 Task: Look for space in Encheng, China from 6th September, 2023 to 10th September, 2023 for 1 adult in price range Rs.10000 to Rs.15000. Place can be private room with 1  bedroom having 1 bed and 1 bathroom. Property type can be house, flat, guest house, hotel. Booking option can be shelf check-in. Required host language is Chinese (Simplified).
Action: Mouse moved to (367, 118)
Screenshot: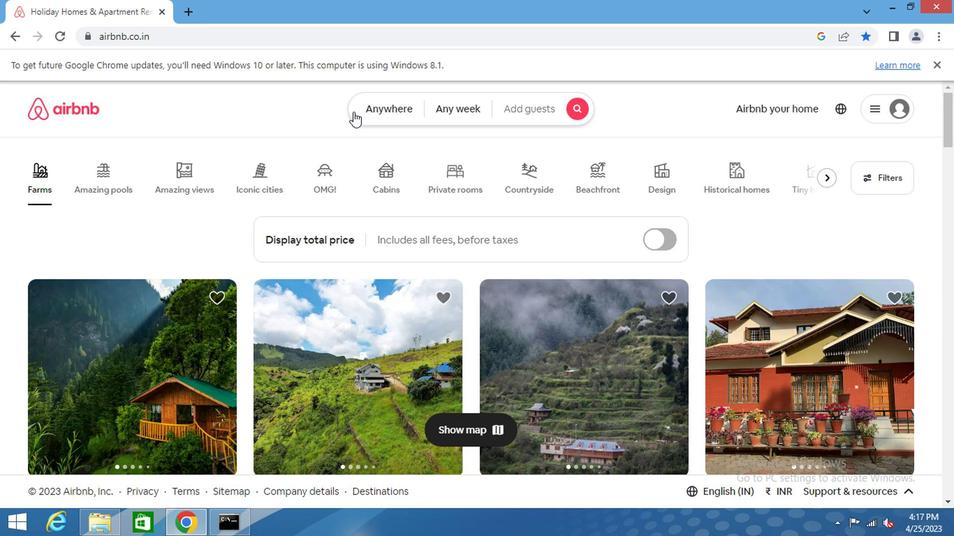 
Action: Mouse pressed left at (367, 118)
Screenshot: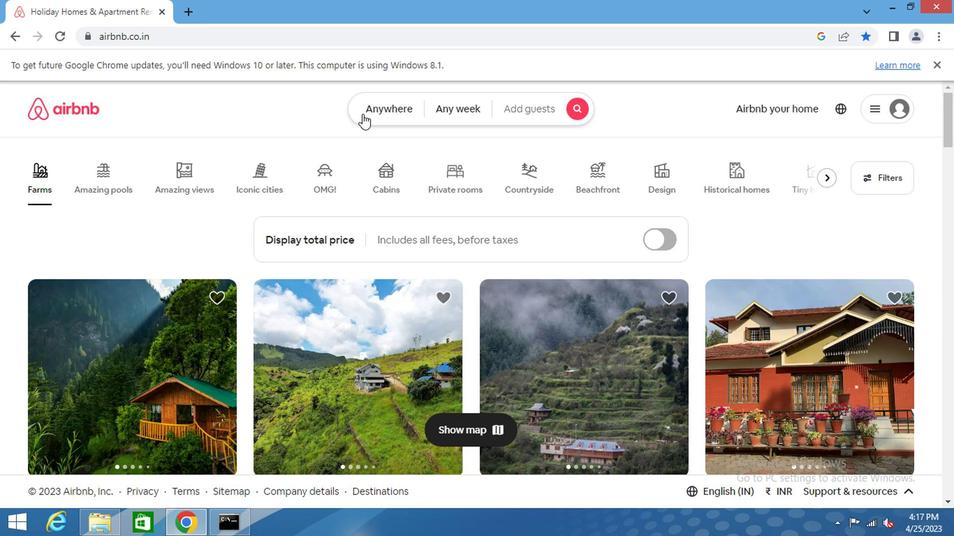 
Action: Mouse moved to (304, 165)
Screenshot: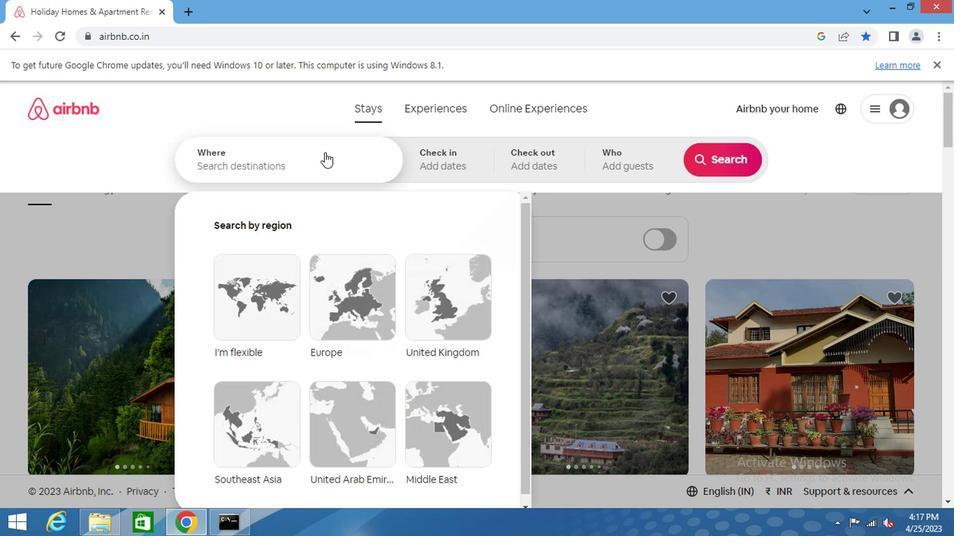 
Action: Mouse pressed left at (304, 165)
Screenshot: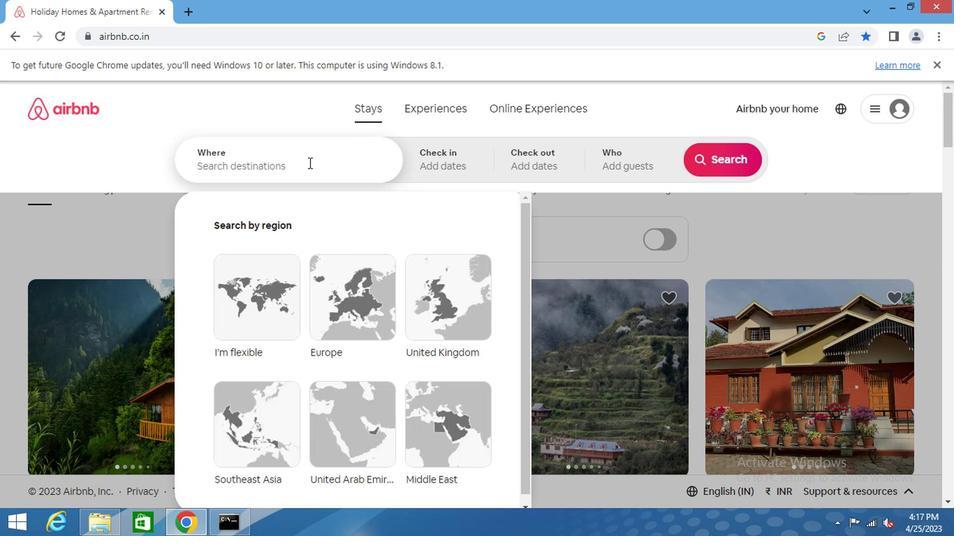 
Action: Key pressed encheng<Key.space>china<Key.space><Key.enter>
Screenshot: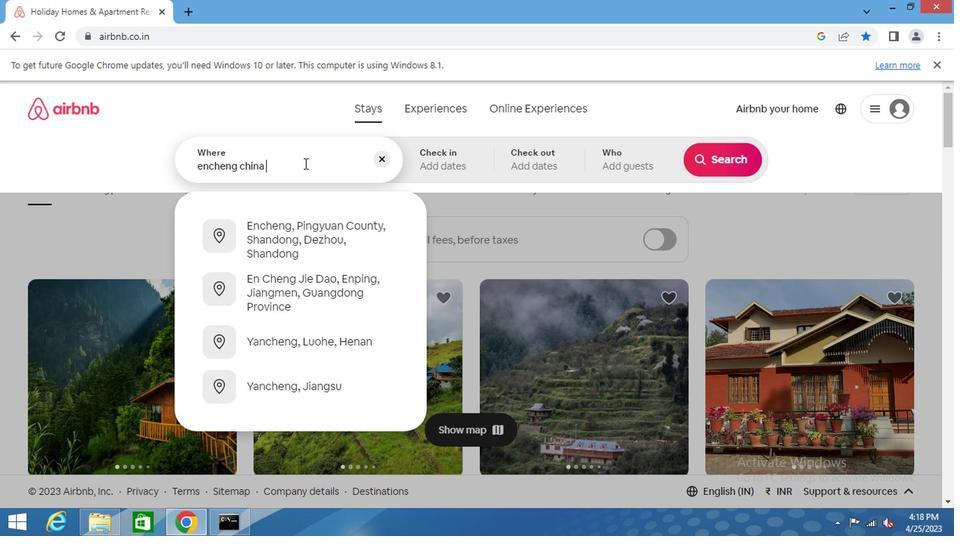 
Action: Mouse moved to (712, 273)
Screenshot: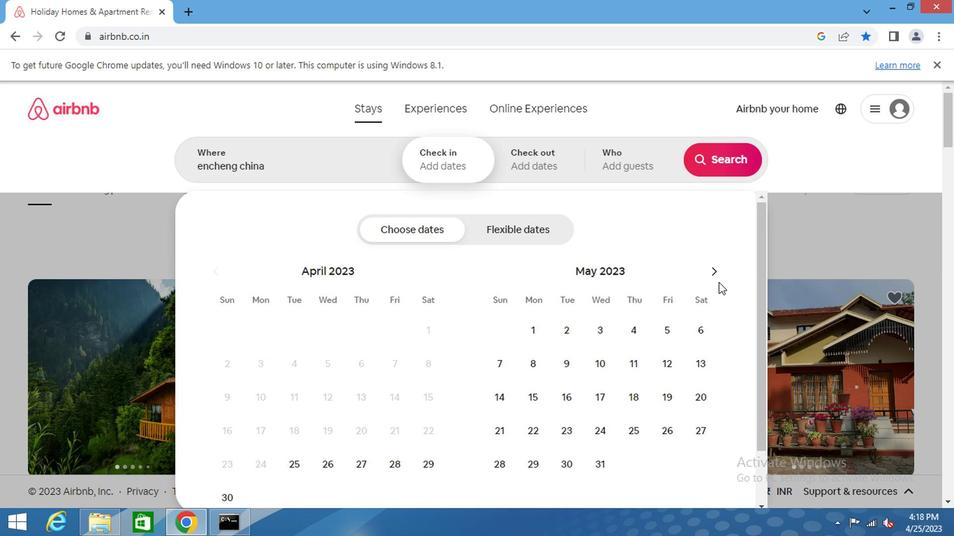 
Action: Mouse pressed left at (712, 273)
Screenshot: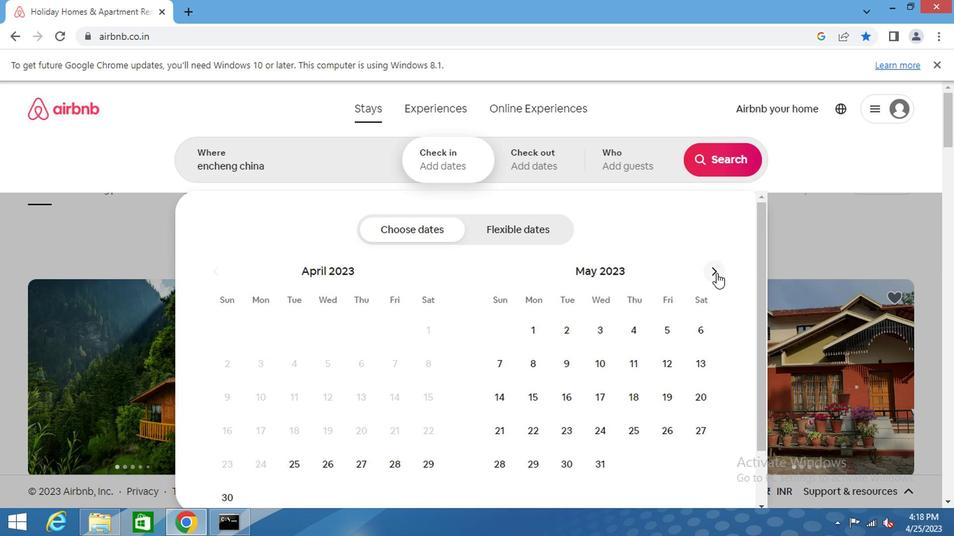 
Action: Mouse pressed left at (712, 273)
Screenshot: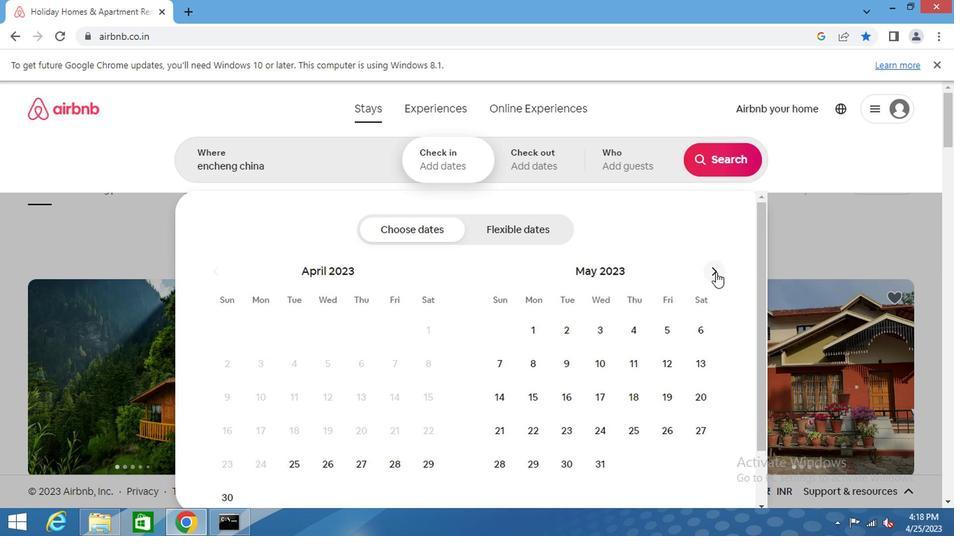 
Action: Mouse pressed left at (712, 273)
Screenshot: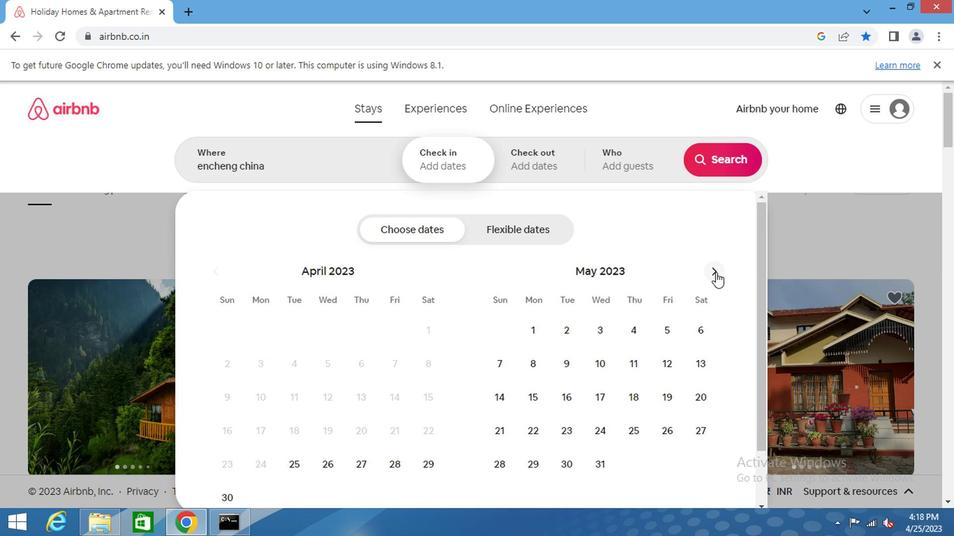 
Action: Mouse pressed left at (712, 273)
Screenshot: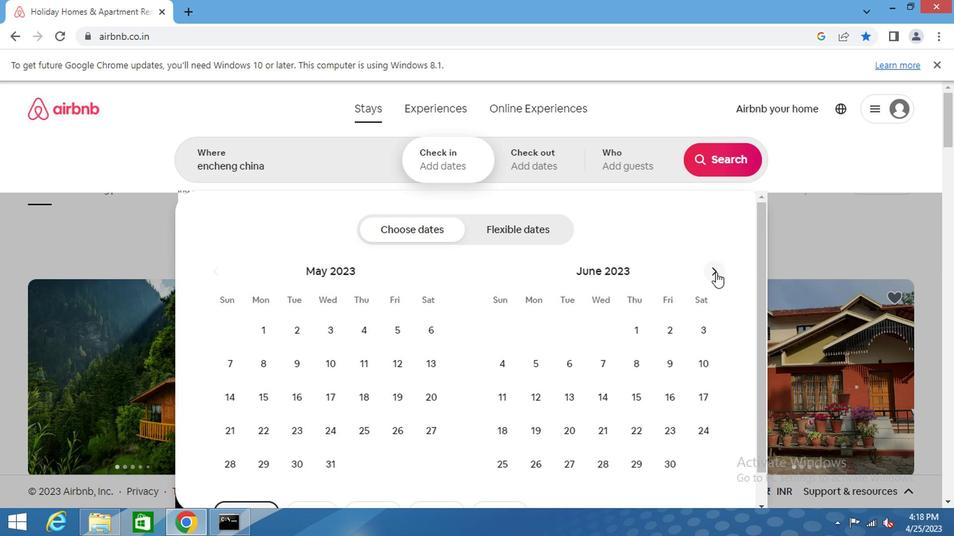 
Action: Mouse pressed left at (712, 273)
Screenshot: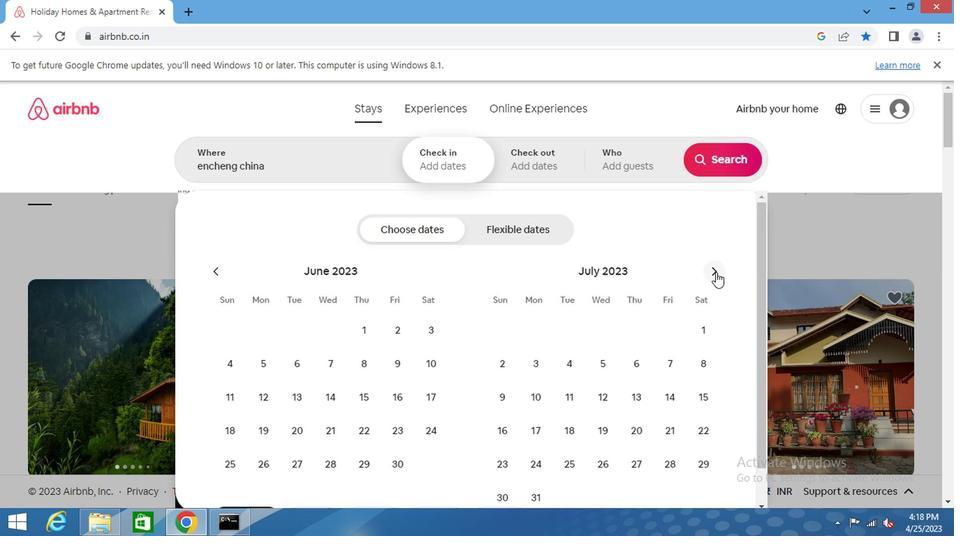 
Action: Mouse pressed left at (712, 273)
Screenshot: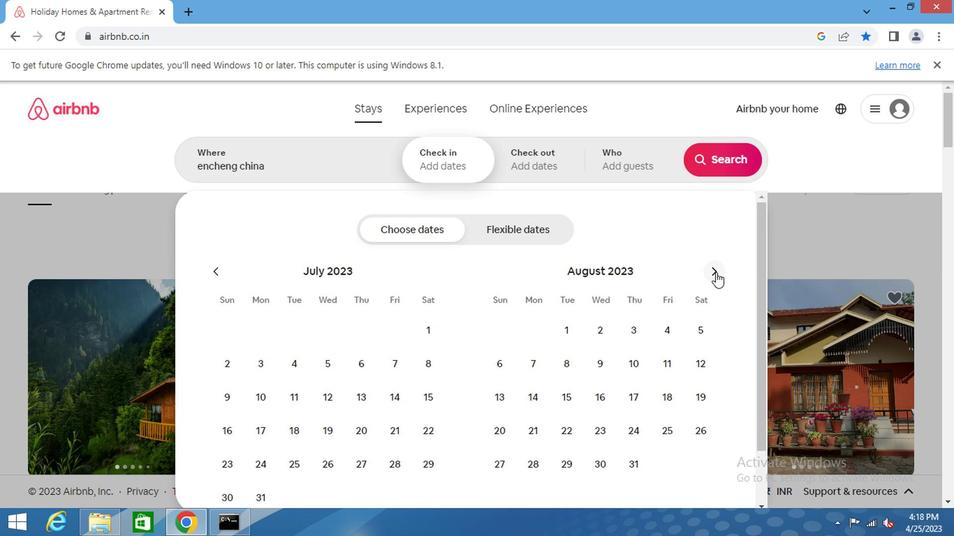 
Action: Mouse moved to (595, 362)
Screenshot: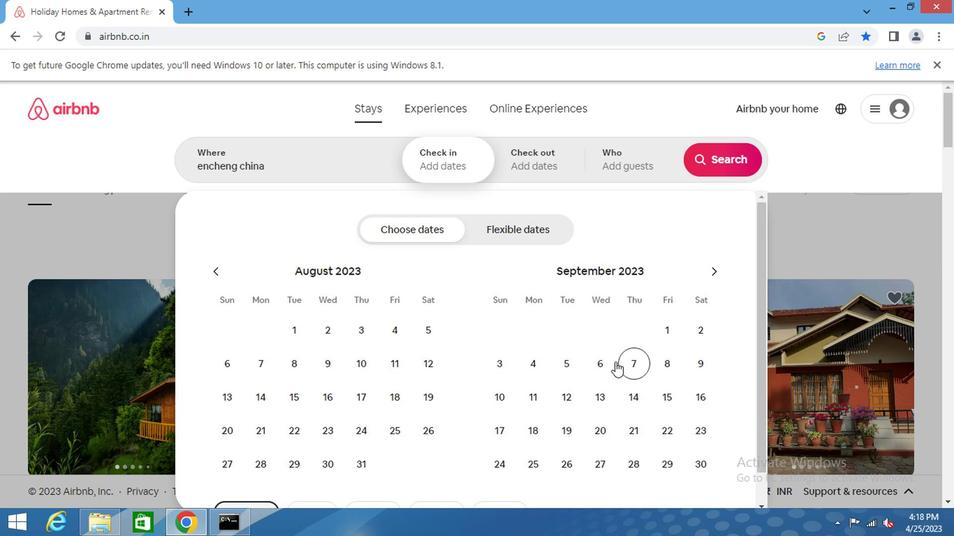 
Action: Mouse pressed left at (595, 362)
Screenshot: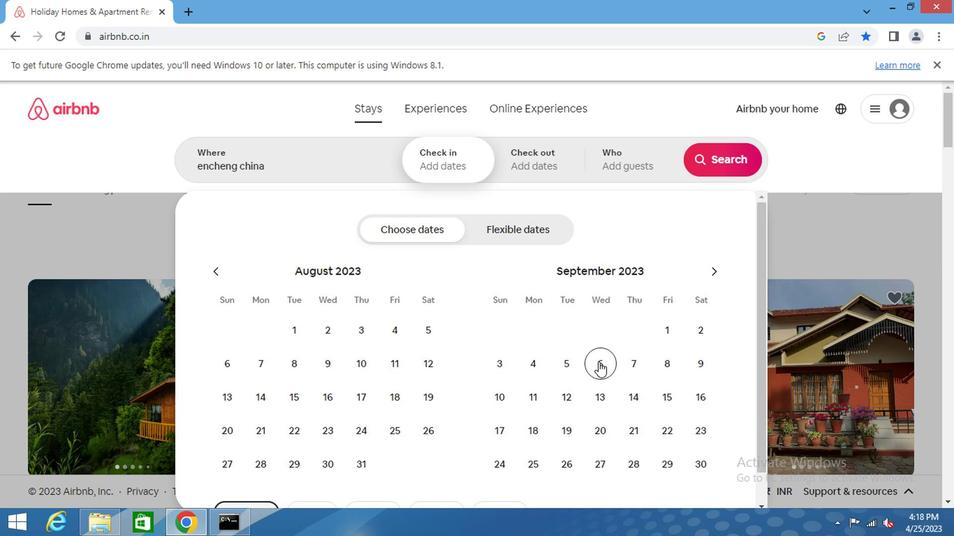 
Action: Mouse moved to (500, 398)
Screenshot: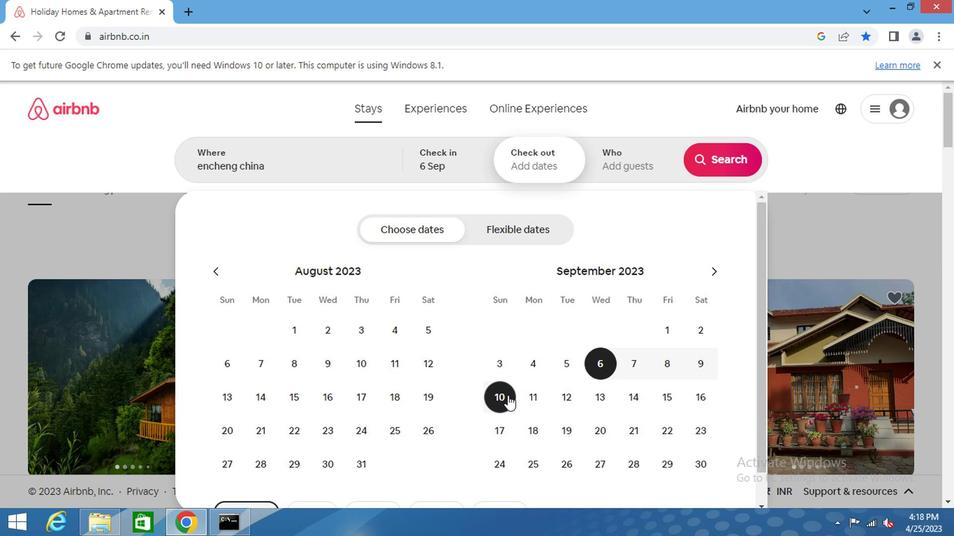 
Action: Mouse pressed left at (500, 398)
Screenshot: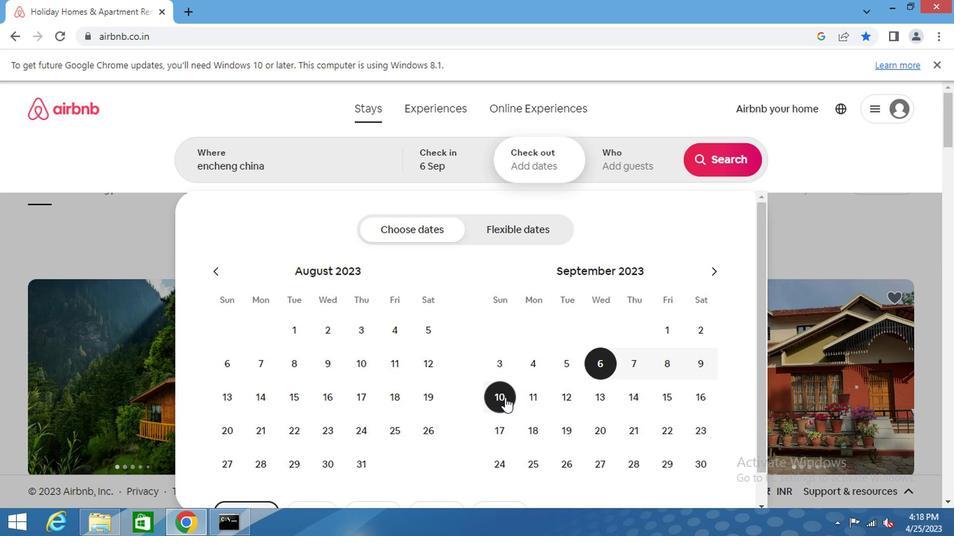 
Action: Mouse moved to (626, 177)
Screenshot: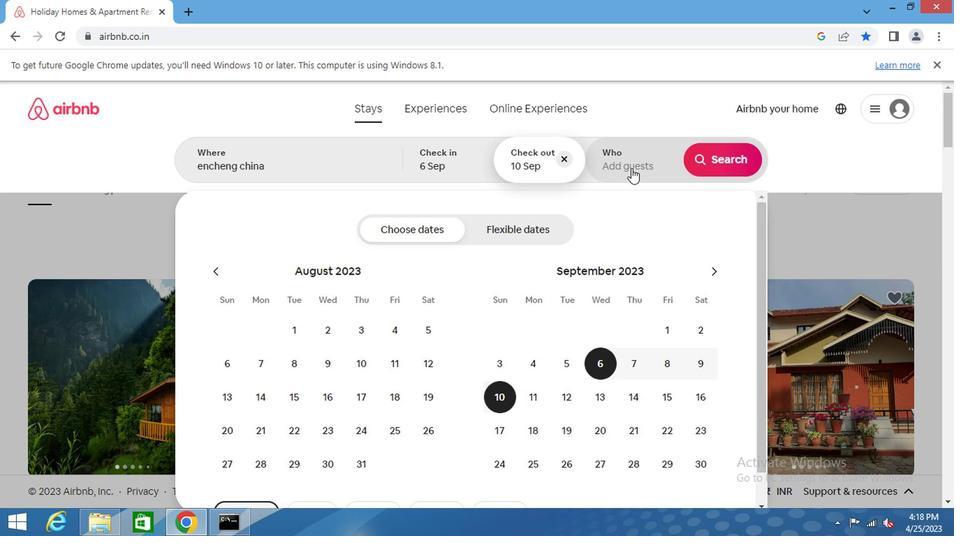 
Action: Mouse pressed left at (626, 177)
Screenshot: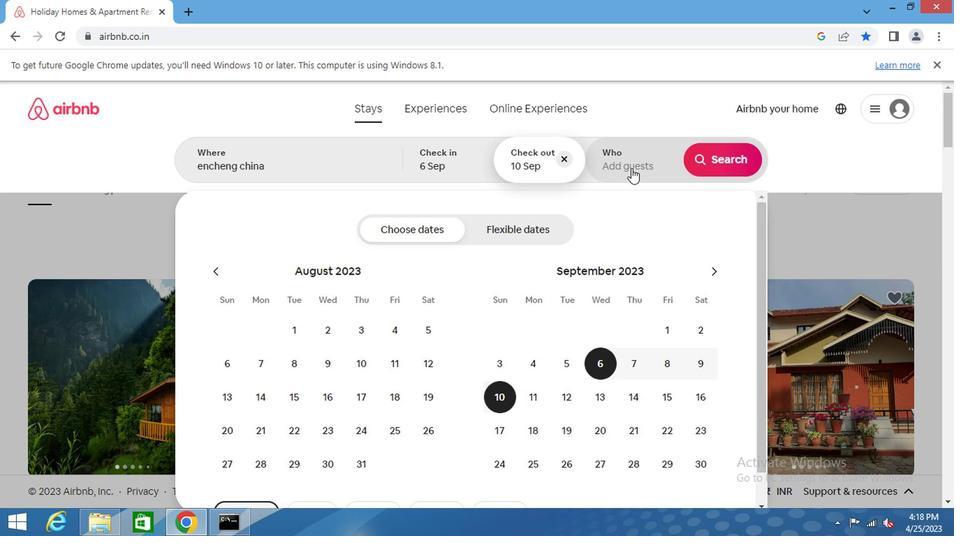 
Action: Mouse moved to (721, 235)
Screenshot: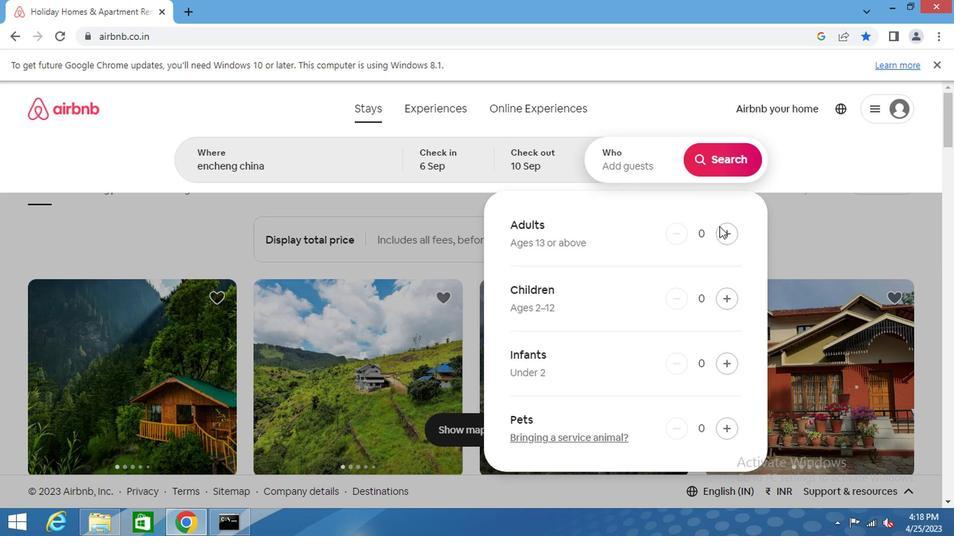 
Action: Mouse pressed left at (721, 235)
Screenshot: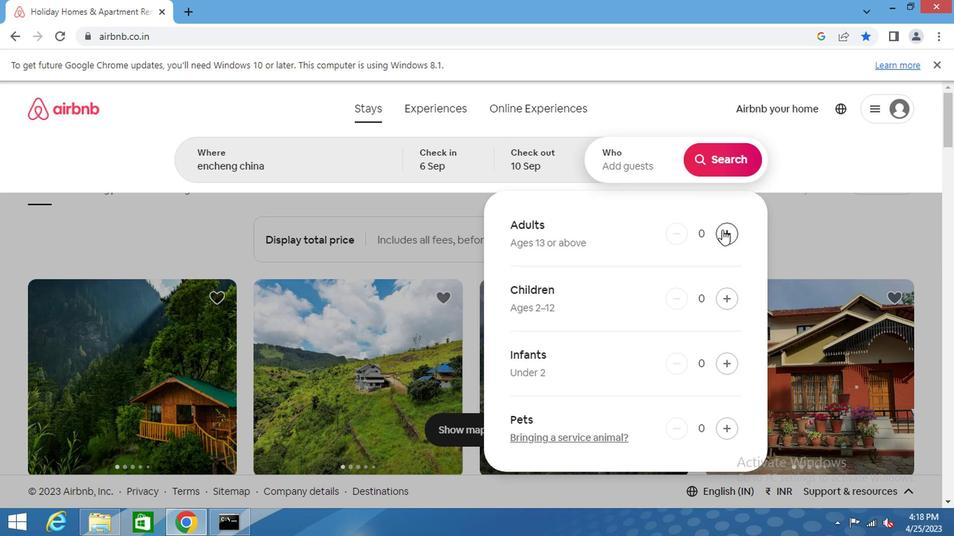 
Action: Mouse moved to (706, 161)
Screenshot: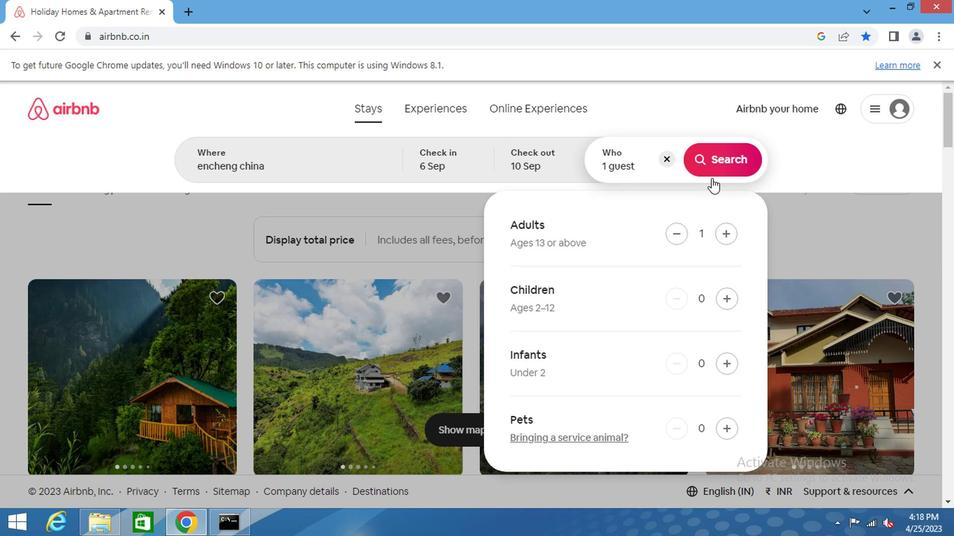 
Action: Mouse pressed left at (706, 161)
Screenshot: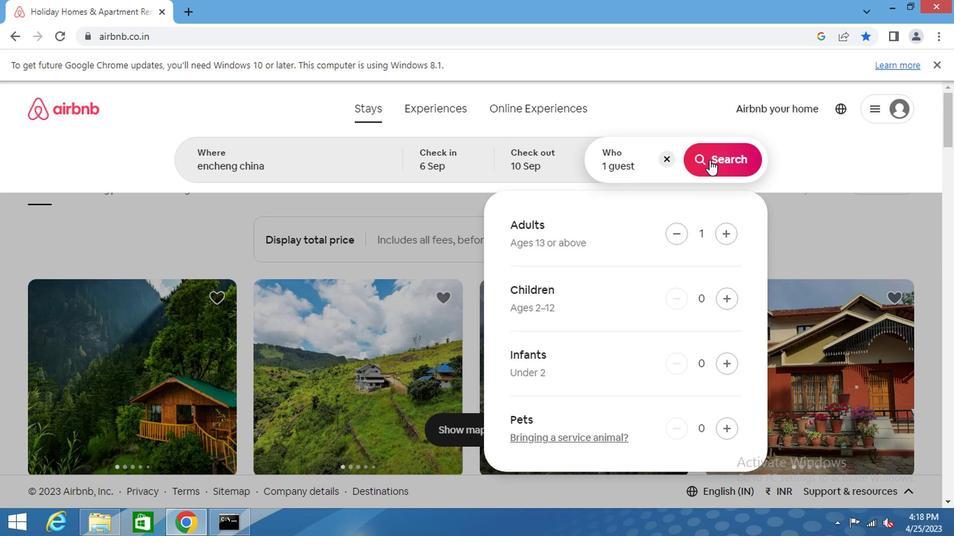 
Action: Mouse moved to (868, 170)
Screenshot: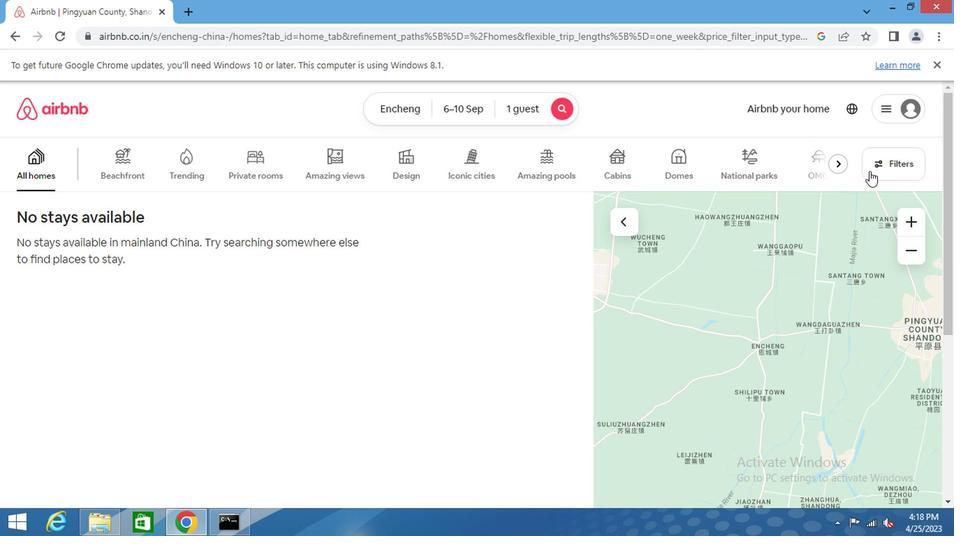 
Action: Mouse pressed left at (868, 170)
Screenshot: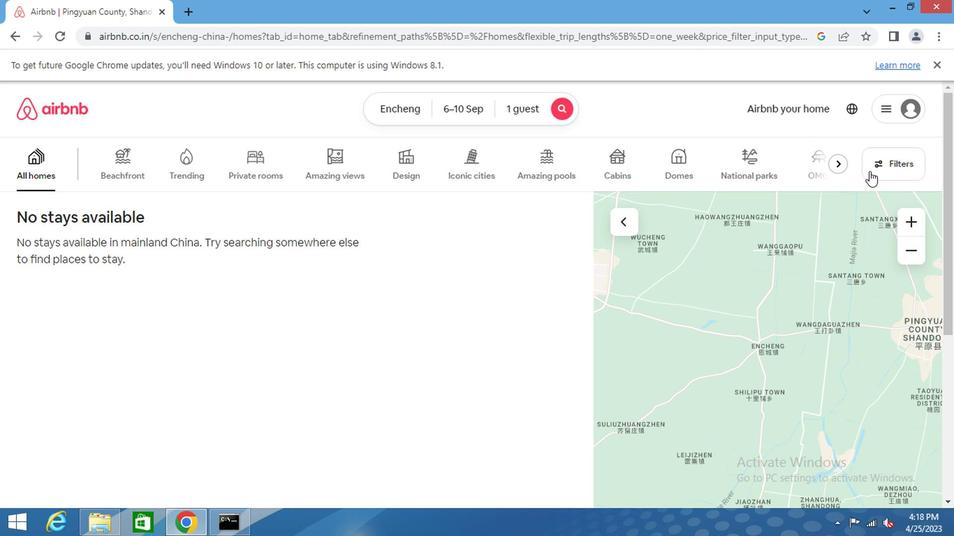 
Action: Mouse moved to (343, 259)
Screenshot: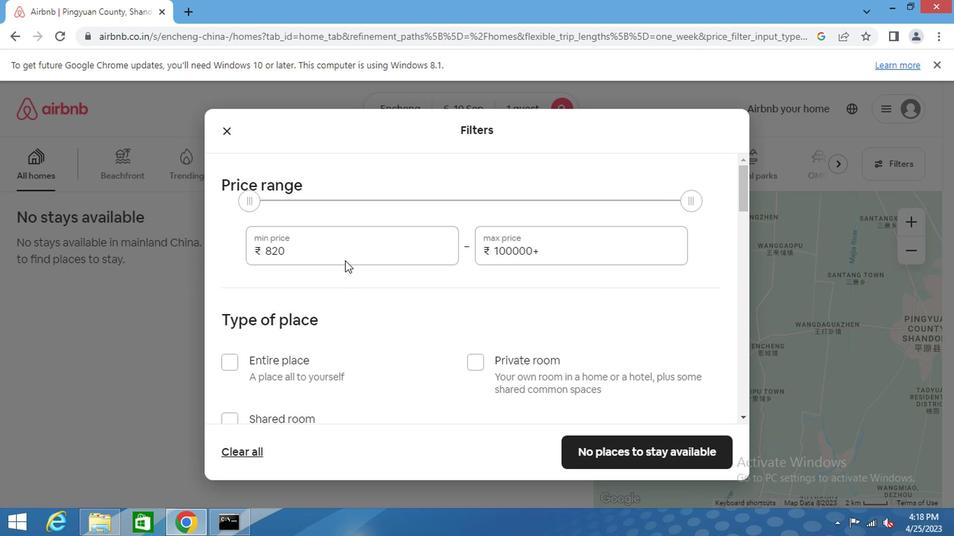 
Action: Mouse pressed left at (343, 259)
Screenshot: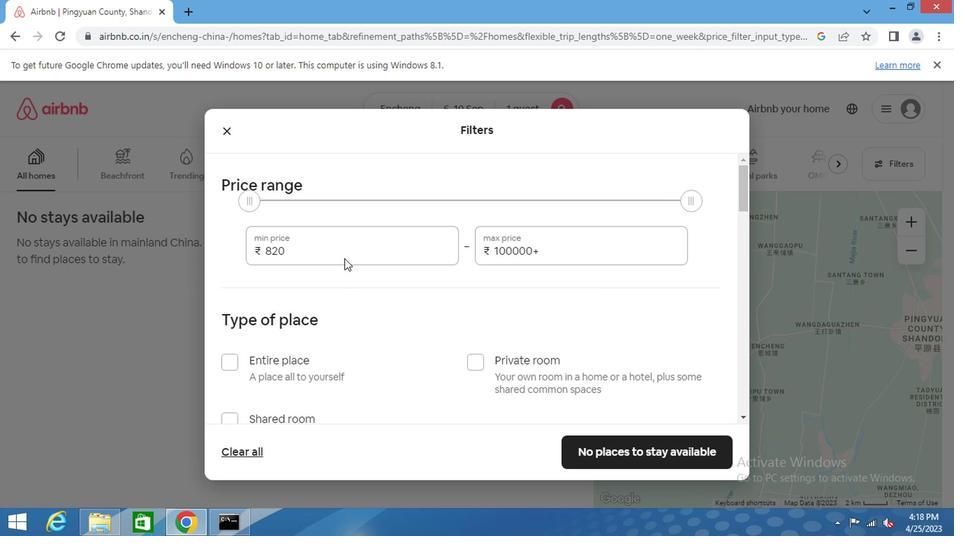 
Action: Mouse moved to (344, 259)
Screenshot: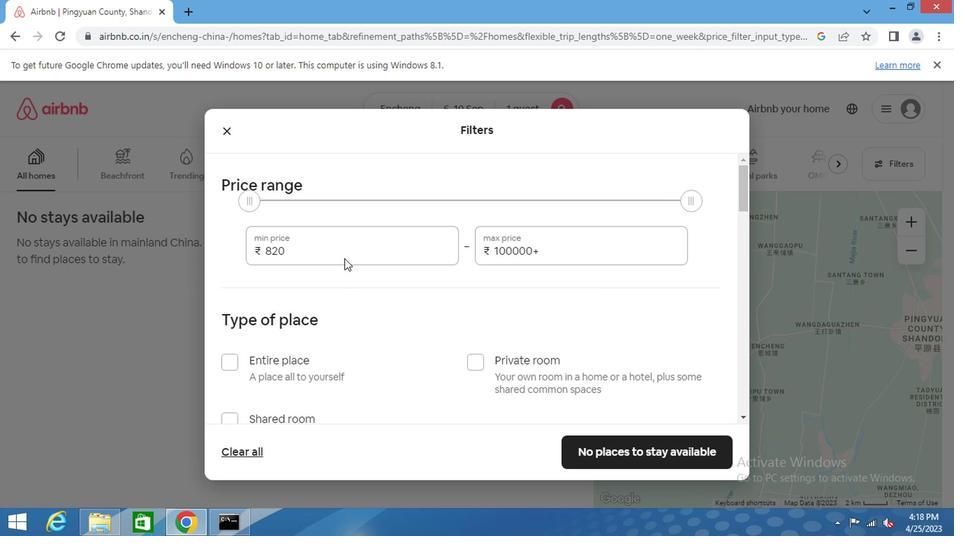 
Action: Mouse pressed left at (344, 259)
Screenshot: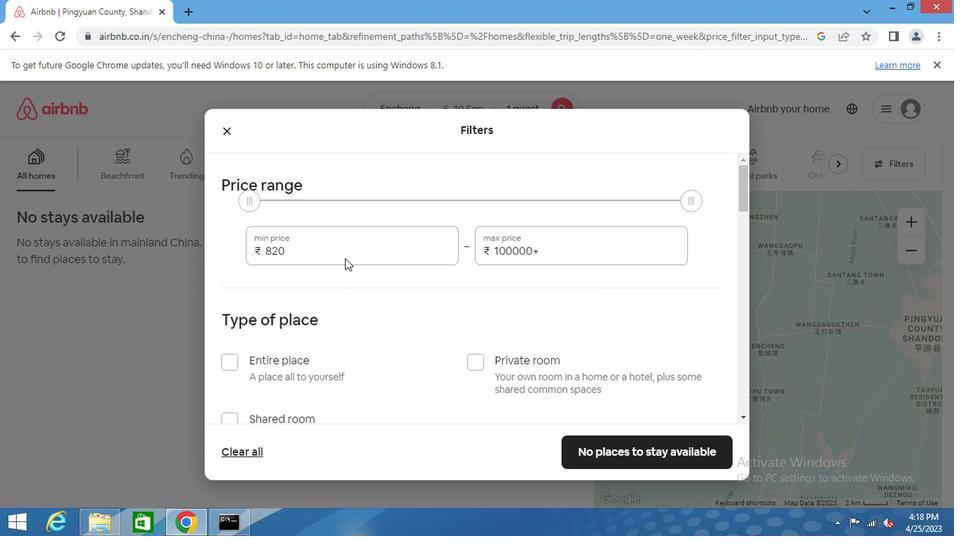 
Action: Mouse moved to (344, 259)
Screenshot: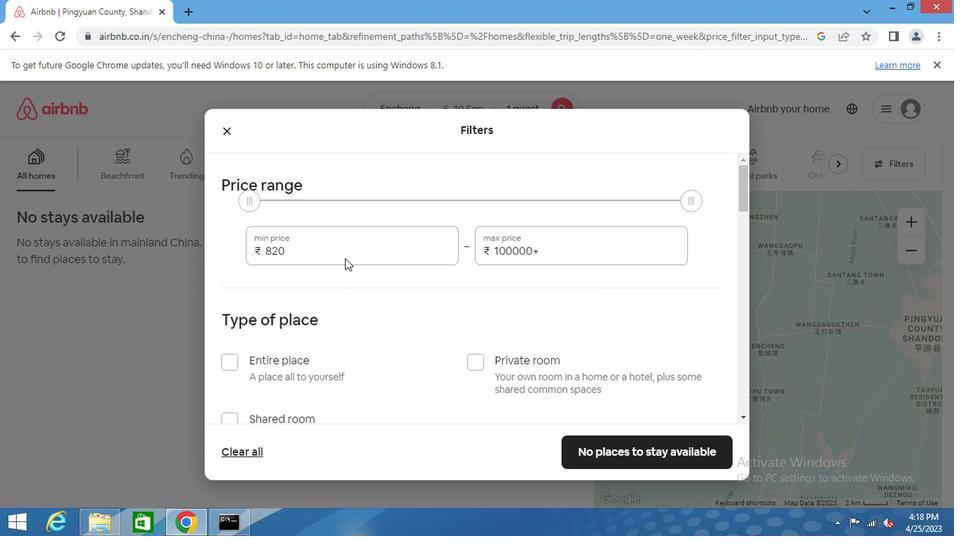 
Action: Mouse pressed left at (344, 259)
Screenshot: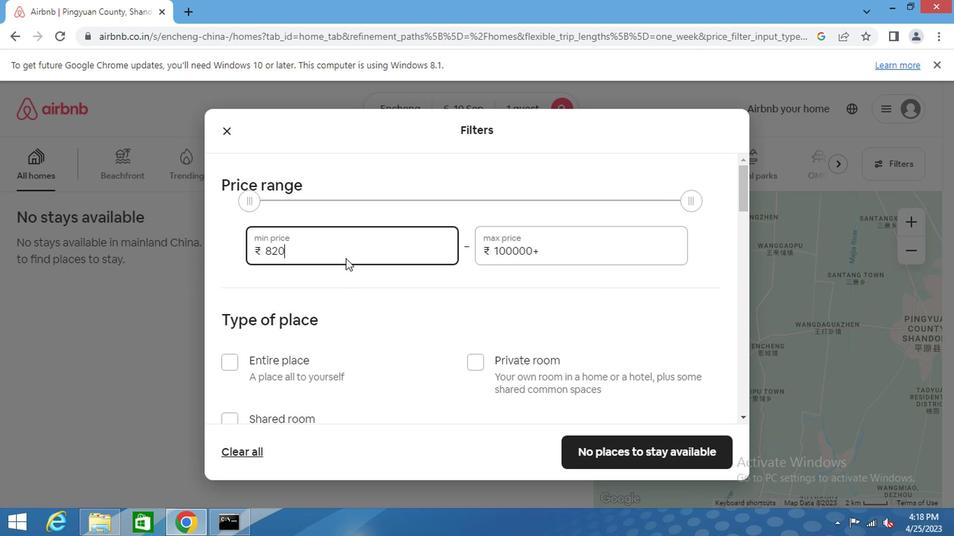 
Action: Mouse pressed left at (344, 259)
Screenshot: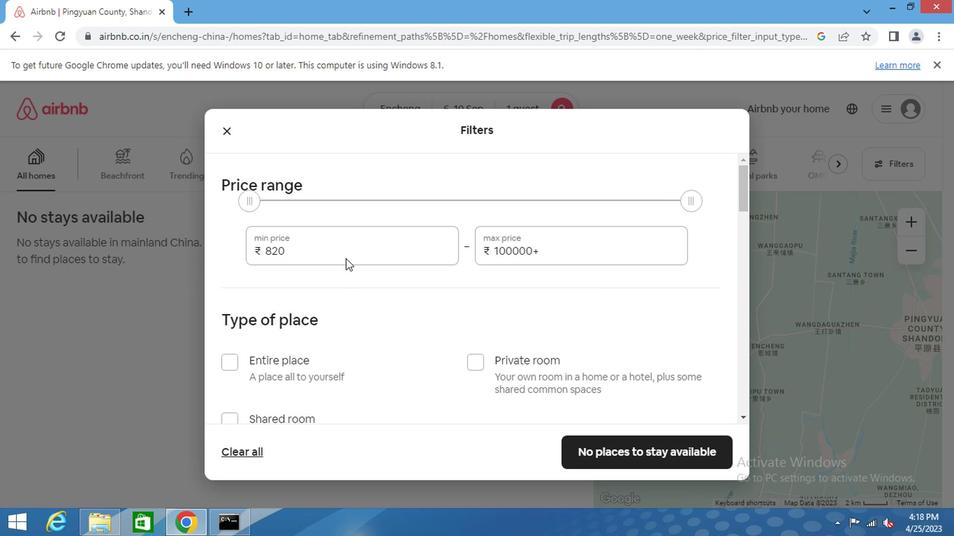 
Action: Mouse moved to (335, 255)
Screenshot: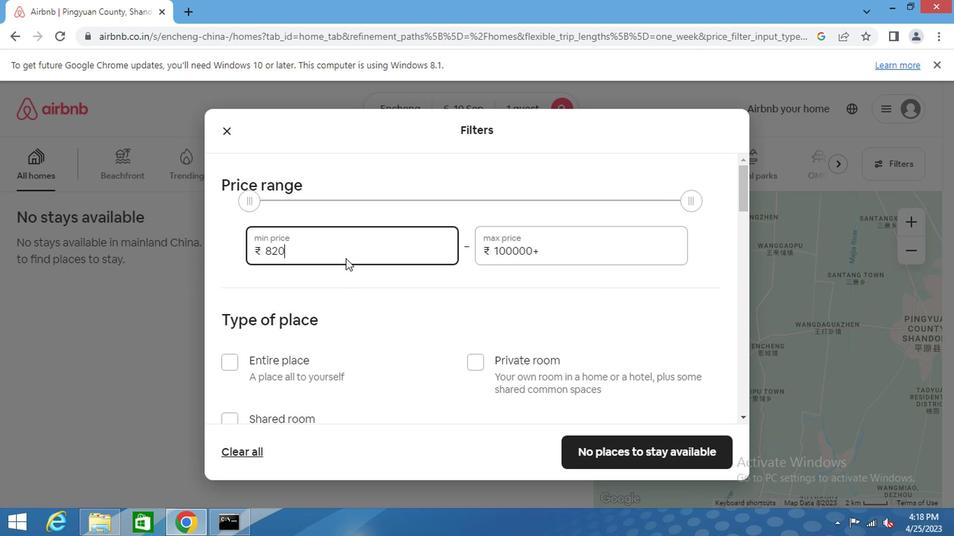 
Action: Mouse pressed left at (335, 255)
Screenshot: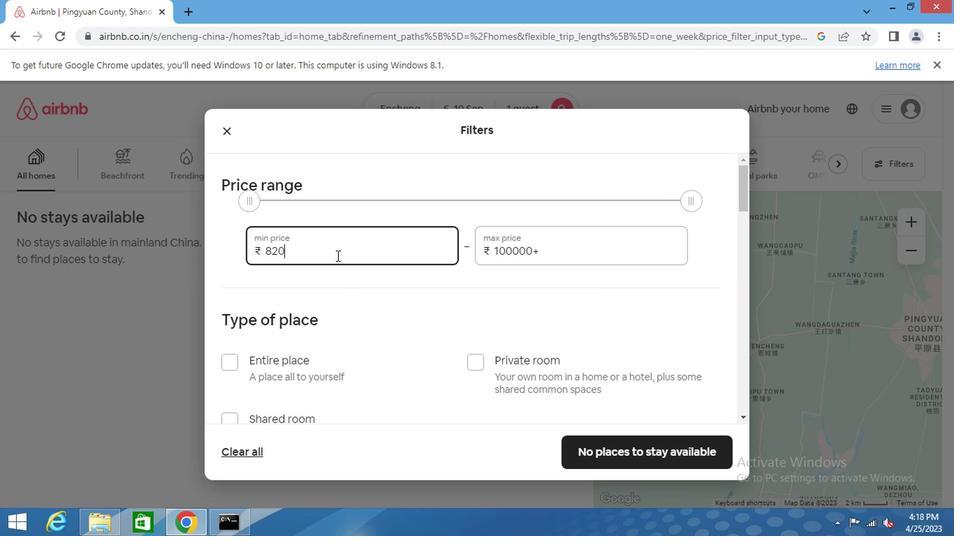 
Action: Mouse pressed left at (335, 255)
Screenshot: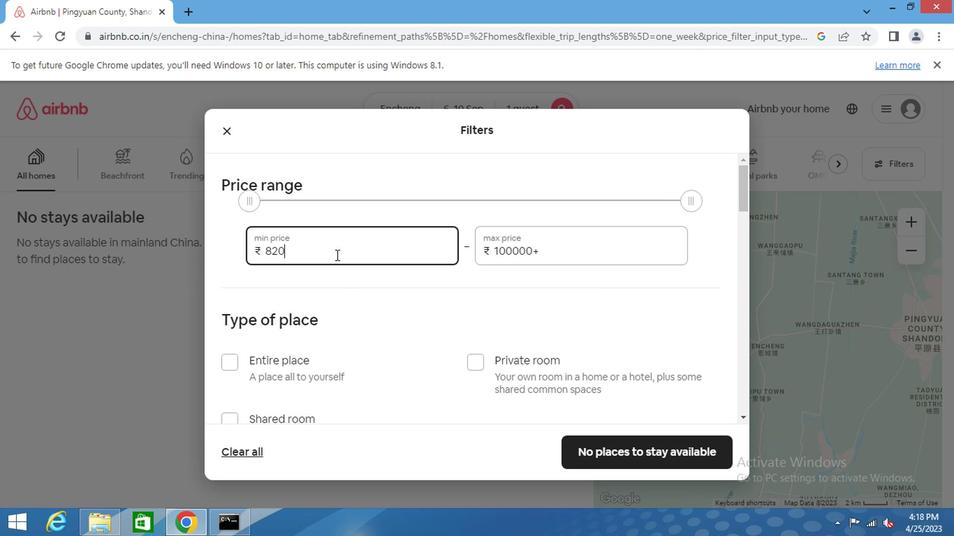 
Action: Key pressed 10000<Key.tab>15000
Screenshot: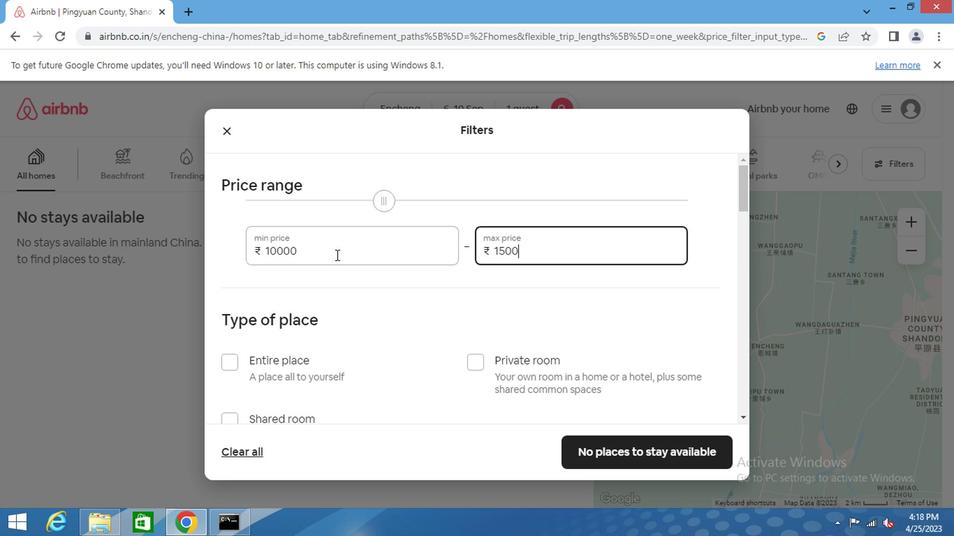 
Action: Mouse moved to (466, 361)
Screenshot: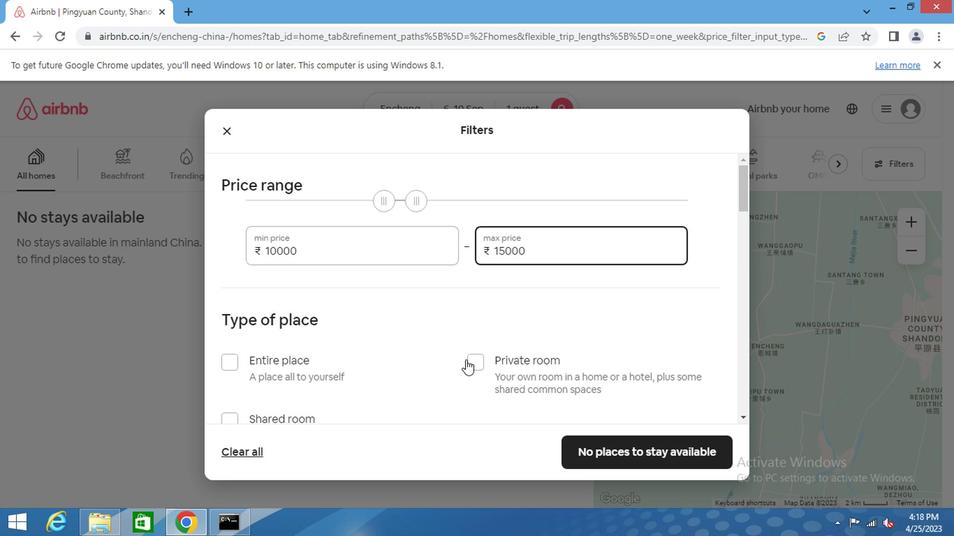 
Action: Mouse pressed left at (466, 361)
Screenshot: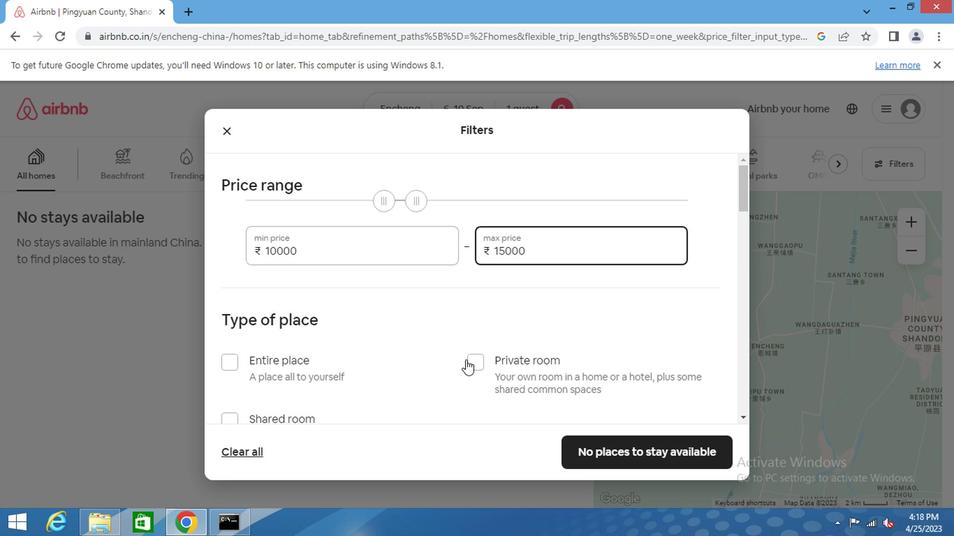 
Action: Mouse moved to (446, 310)
Screenshot: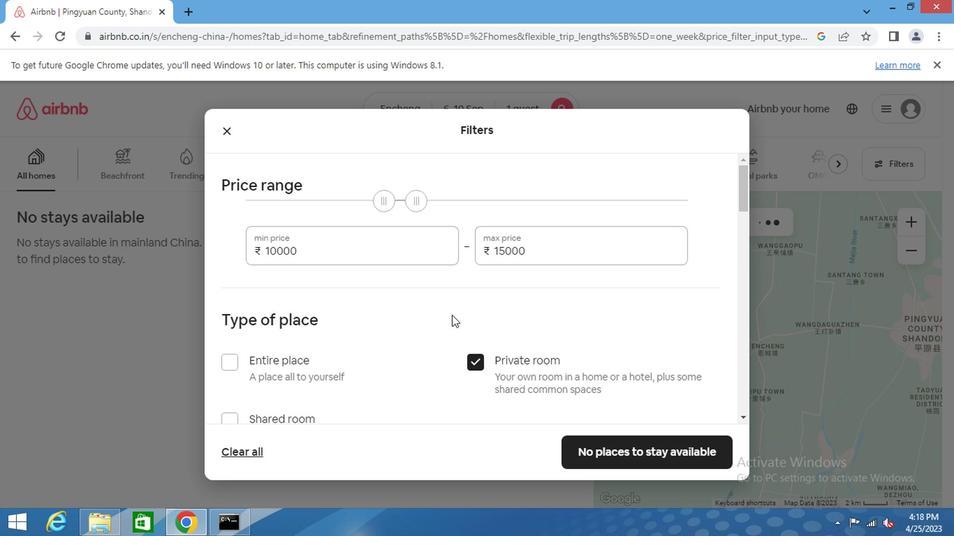 
Action: Mouse scrolled (446, 309) with delta (0, 0)
Screenshot: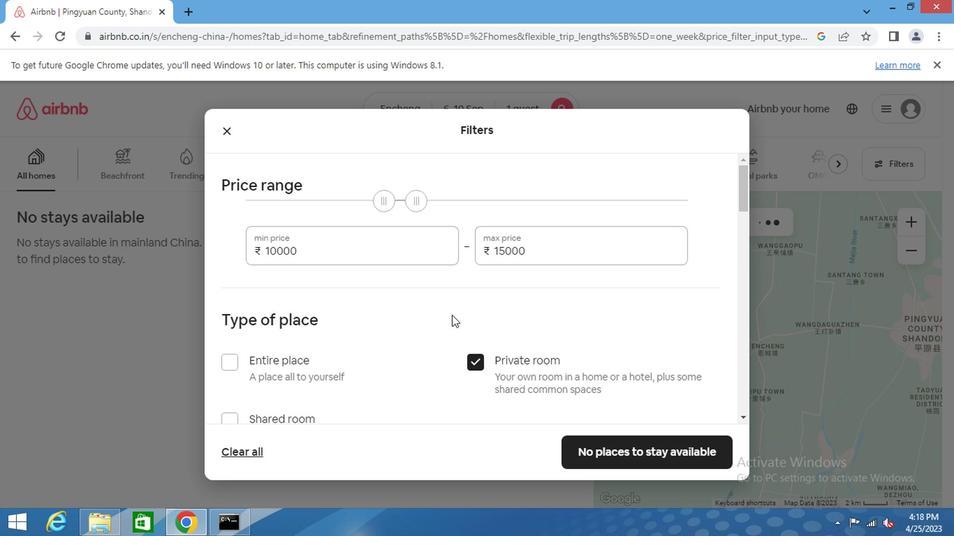 
Action: Mouse moved to (445, 310)
Screenshot: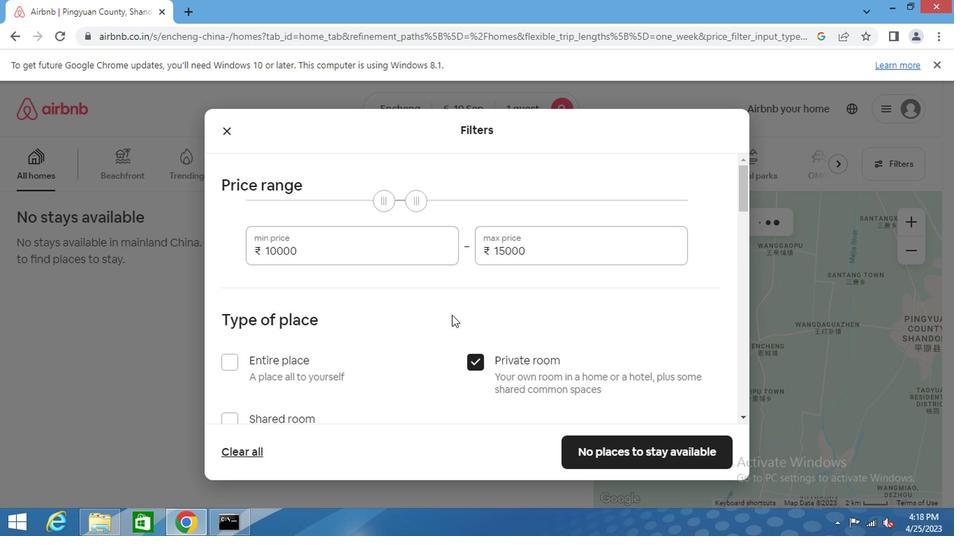 
Action: Mouse scrolled (445, 309) with delta (0, 0)
Screenshot: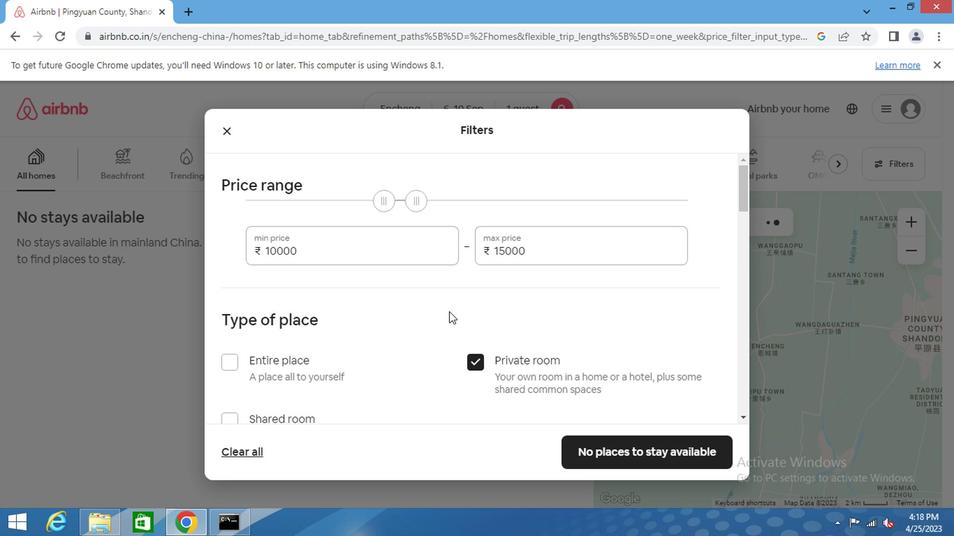
Action: Mouse scrolled (445, 309) with delta (0, 0)
Screenshot: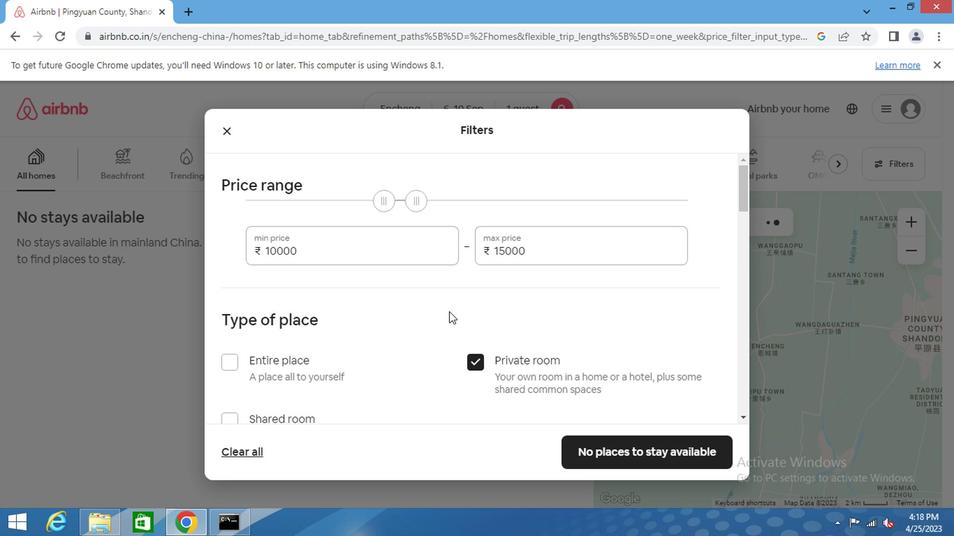 
Action: Mouse moved to (444, 310)
Screenshot: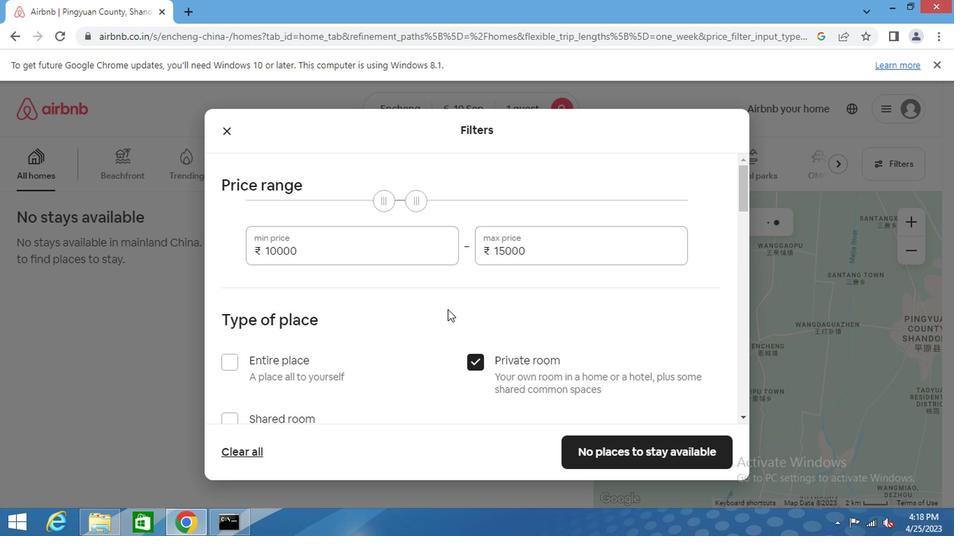 
Action: Mouse scrolled (444, 309) with delta (0, 0)
Screenshot: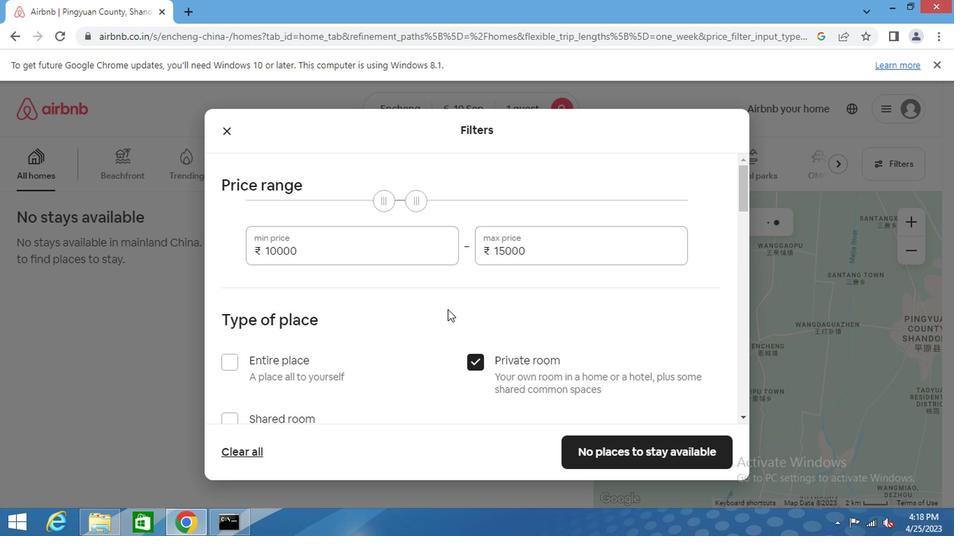 
Action: Mouse moved to (293, 310)
Screenshot: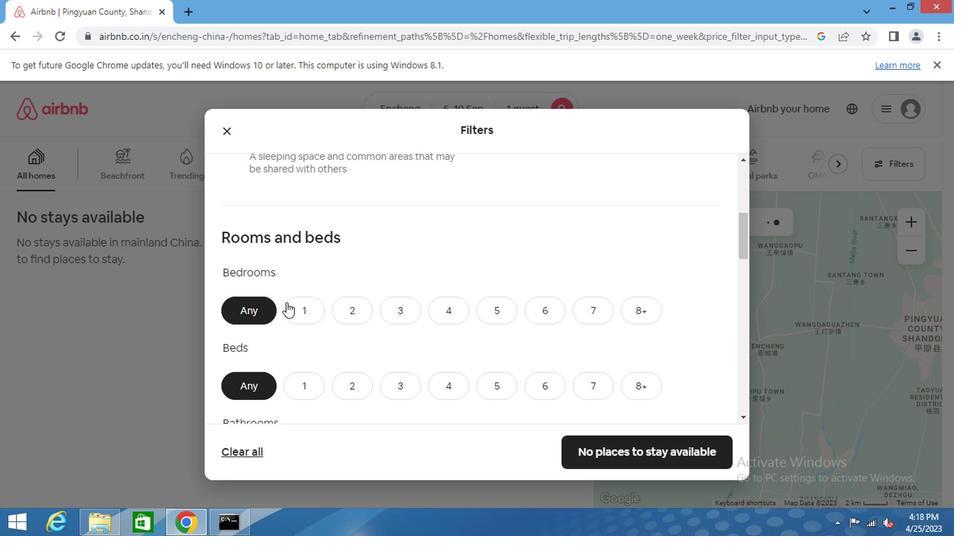 
Action: Mouse pressed left at (293, 310)
Screenshot: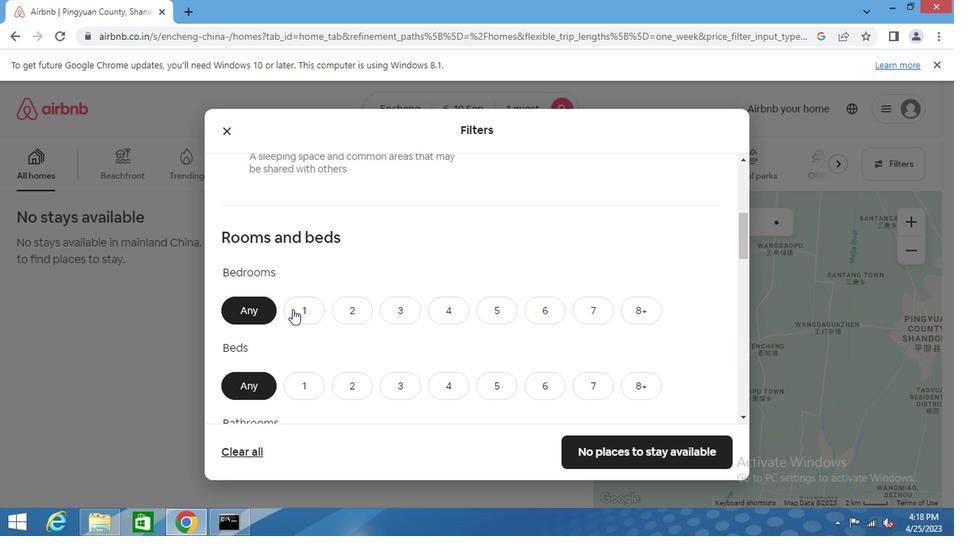 
Action: Mouse moved to (332, 306)
Screenshot: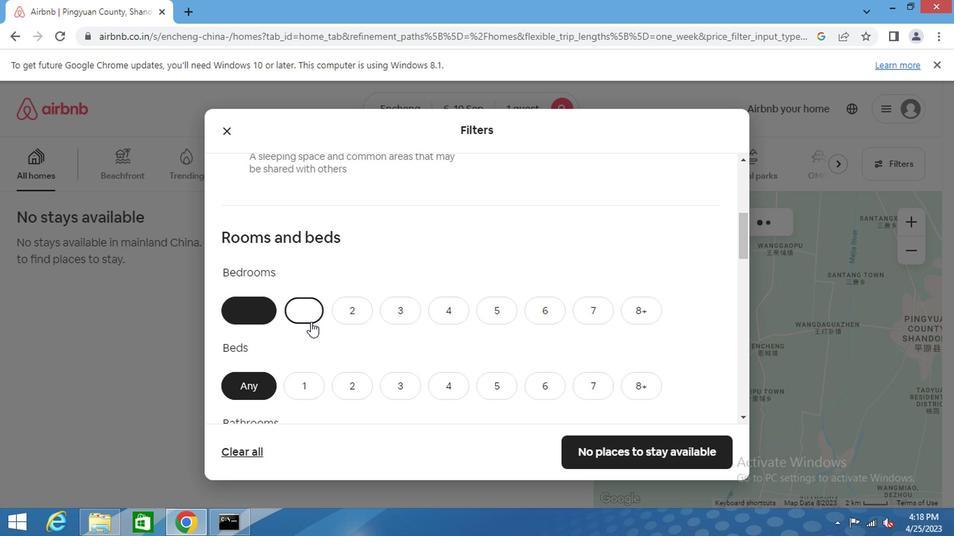 
Action: Mouse scrolled (332, 305) with delta (0, 0)
Screenshot: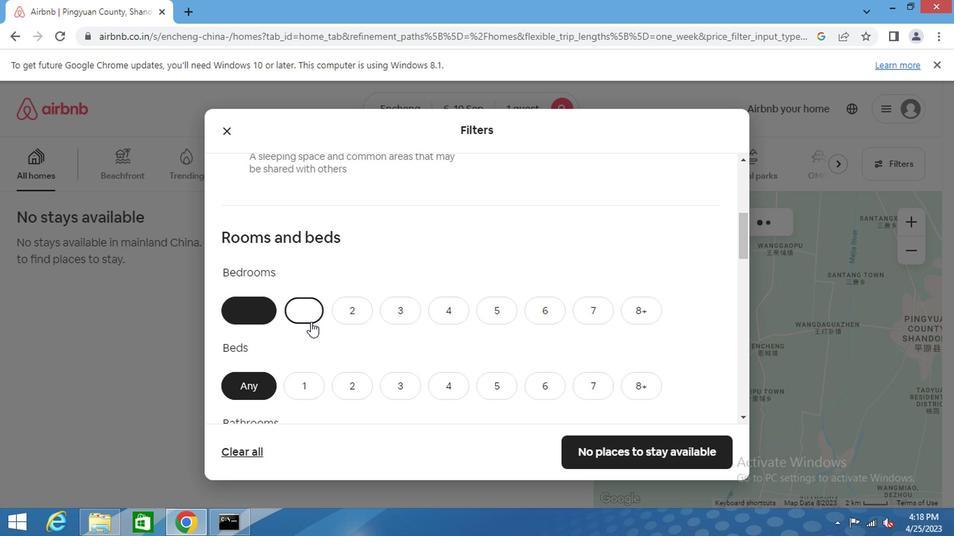
Action: Mouse moved to (332, 305)
Screenshot: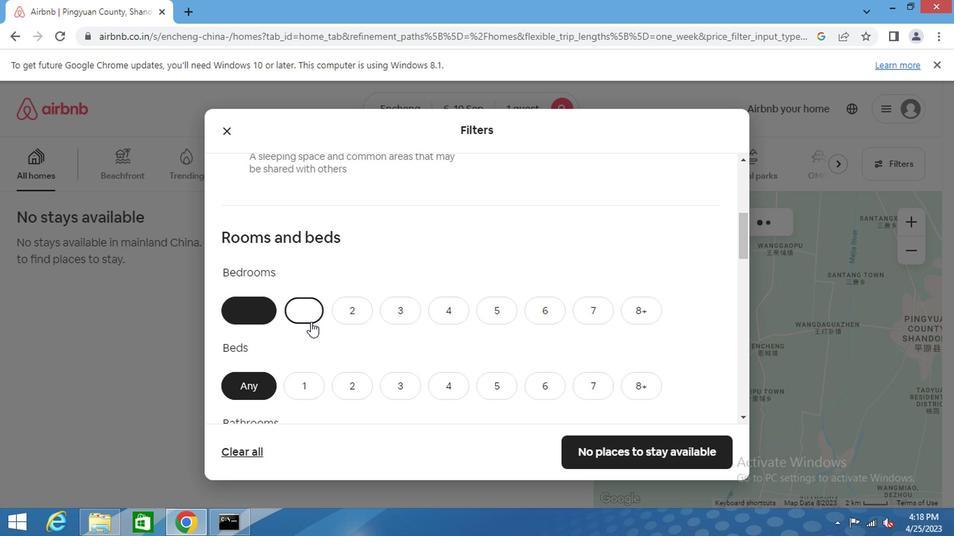 
Action: Mouse scrolled (332, 304) with delta (0, 0)
Screenshot: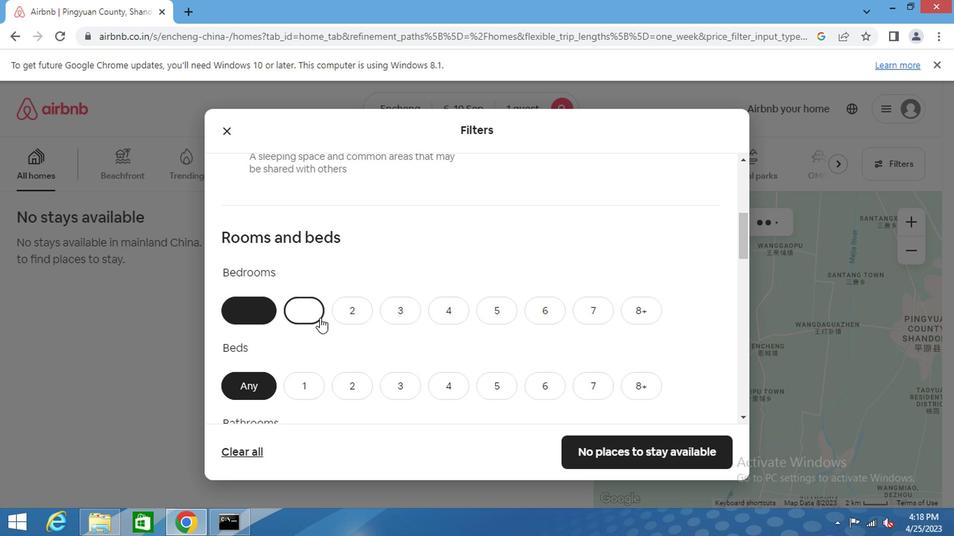 
Action: Mouse moved to (330, 299)
Screenshot: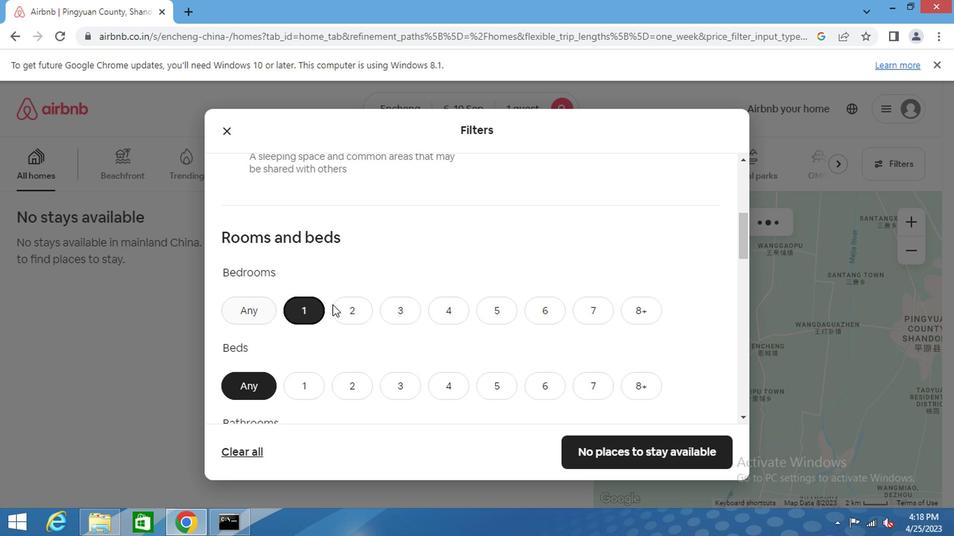 
Action: Mouse scrolled (330, 298) with delta (0, 0)
Screenshot: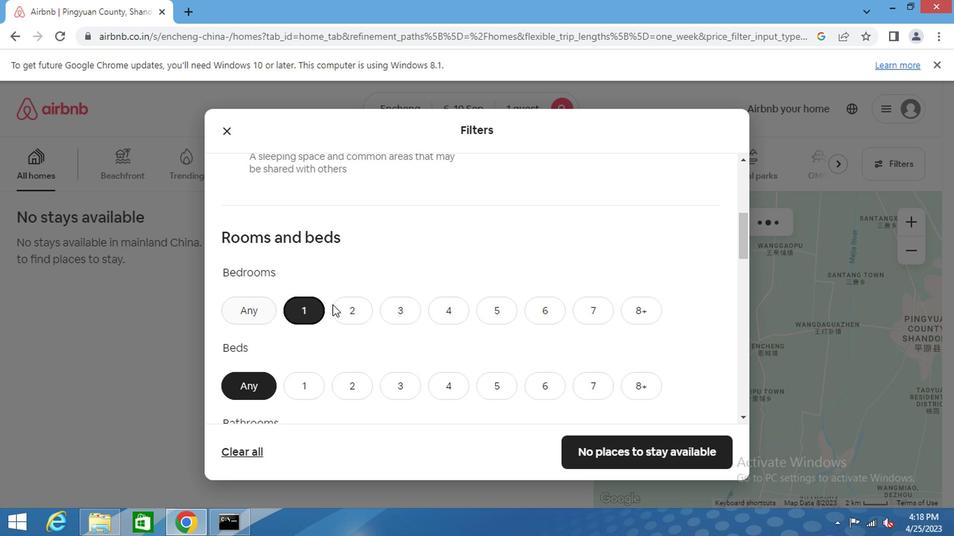 
Action: Mouse moved to (300, 183)
Screenshot: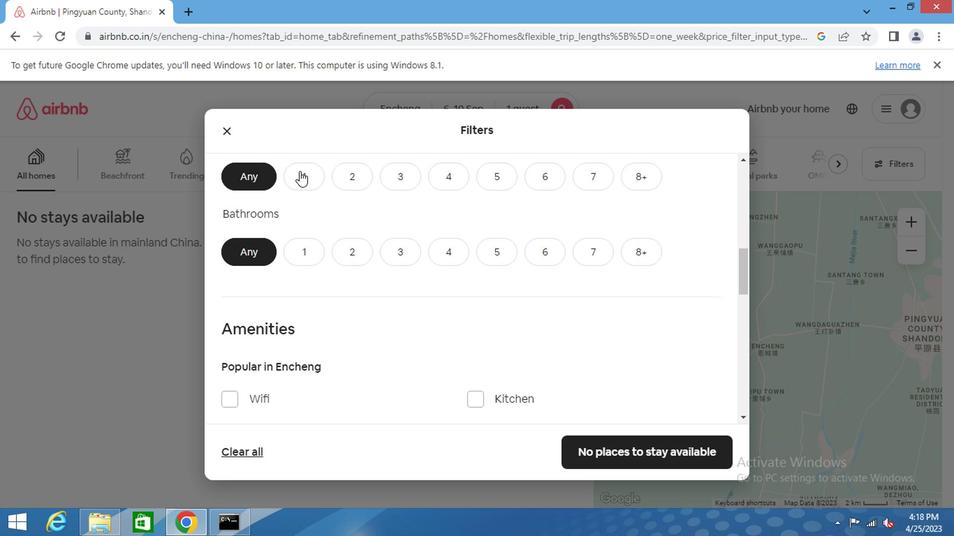 
Action: Mouse pressed left at (300, 183)
Screenshot: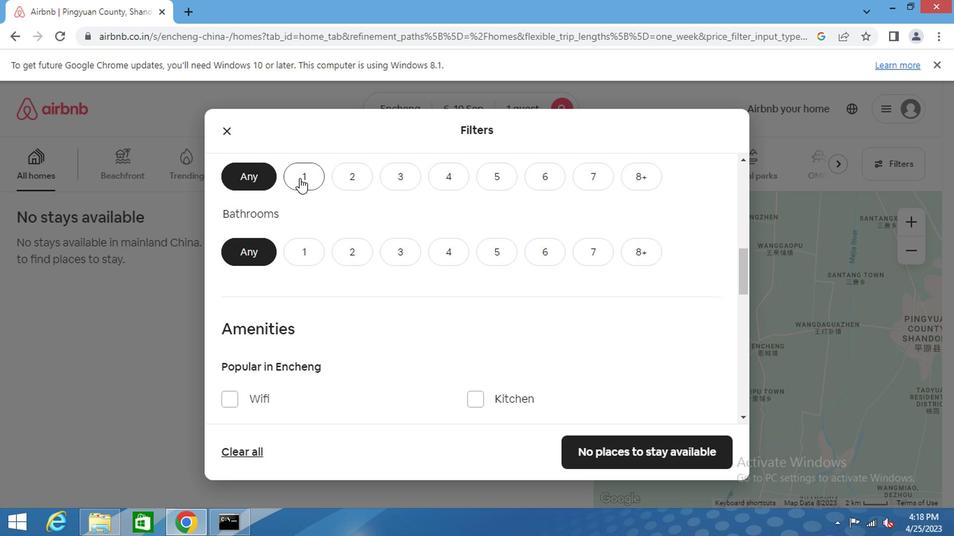
Action: Mouse moved to (301, 266)
Screenshot: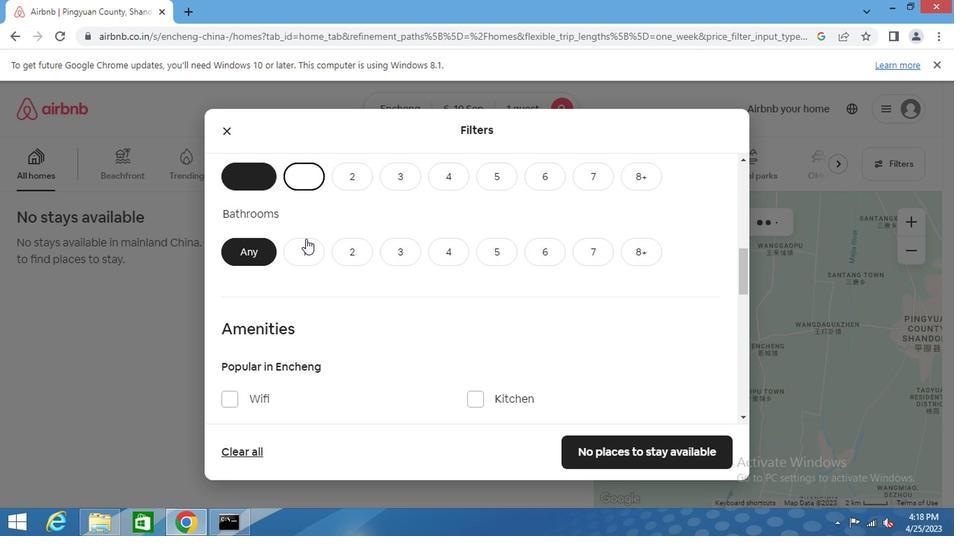 
Action: Mouse pressed left at (301, 266)
Screenshot: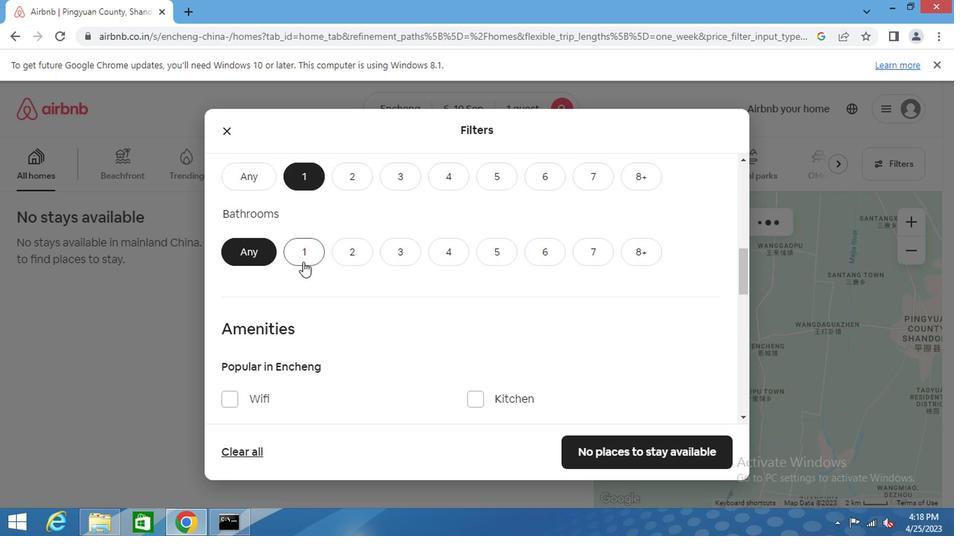 
Action: Mouse moved to (388, 290)
Screenshot: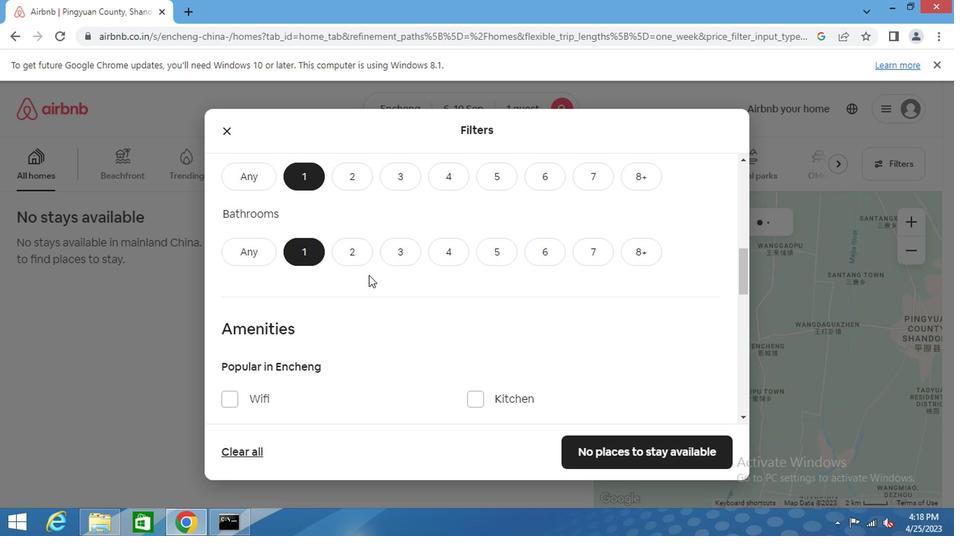 
Action: Mouse scrolled (388, 289) with delta (0, 0)
Screenshot: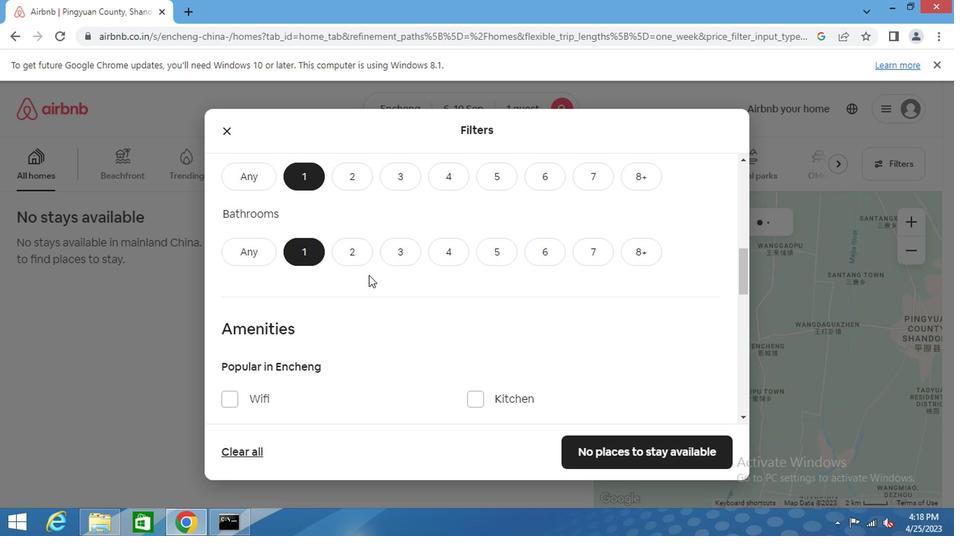 
Action: Mouse moved to (389, 290)
Screenshot: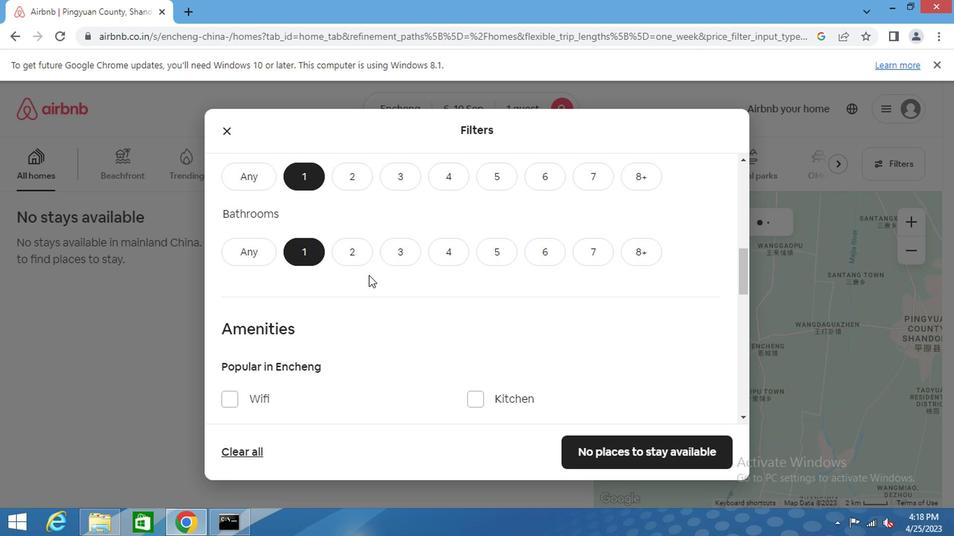 
Action: Mouse scrolled (389, 290) with delta (0, 0)
Screenshot: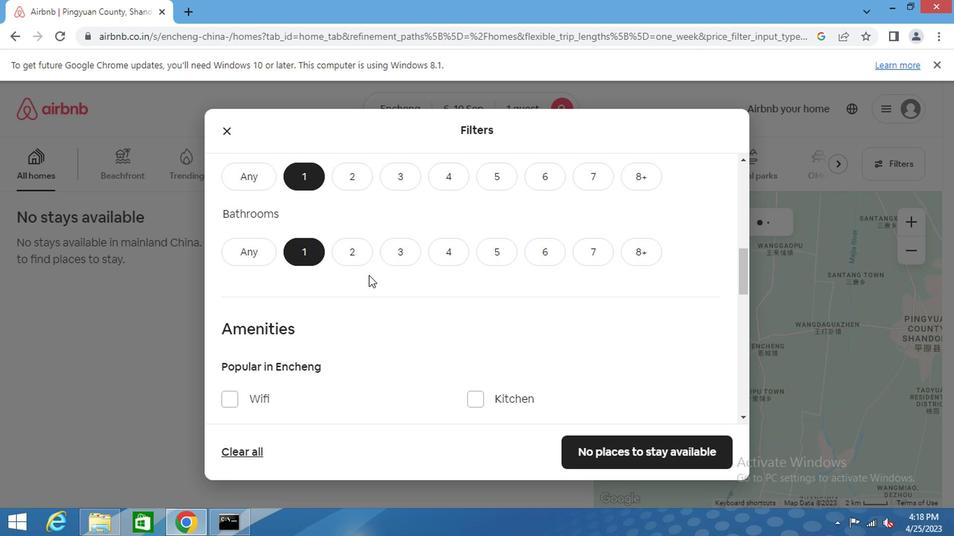 
Action: Mouse scrolled (389, 290) with delta (0, 0)
Screenshot: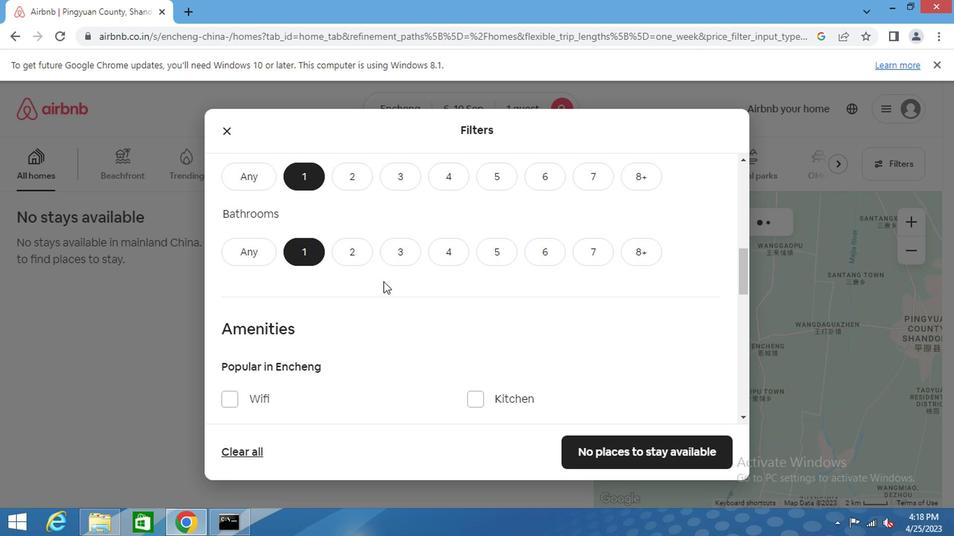 
Action: Mouse scrolled (389, 290) with delta (0, 0)
Screenshot: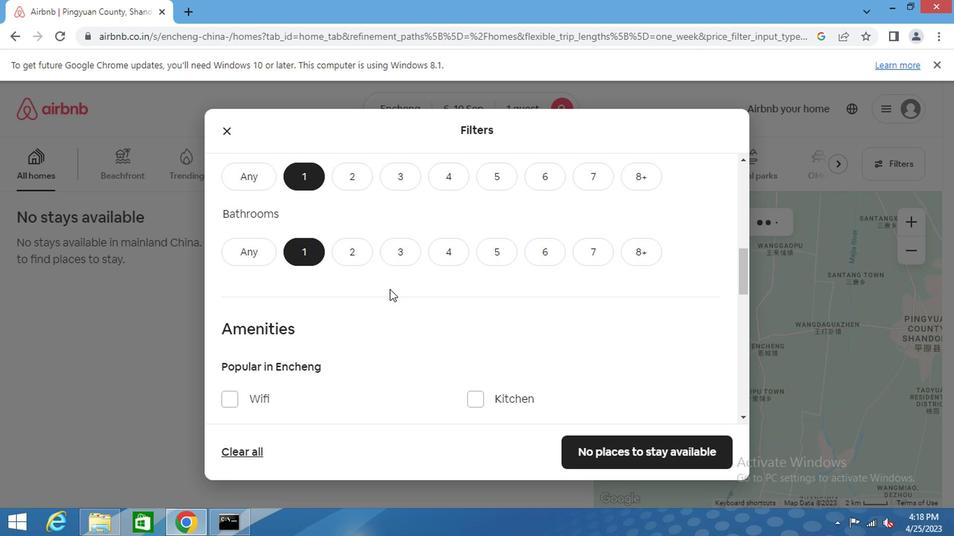 
Action: Mouse scrolled (389, 290) with delta (0, 0)
Screenshot: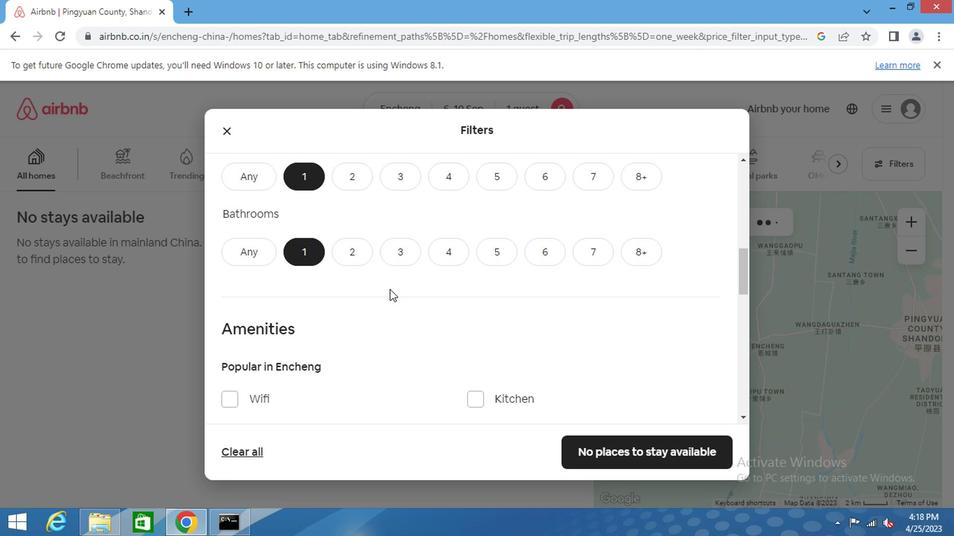 
Action: Mouse scrolled (389, 290) with delta (0, 0)
Screenshot: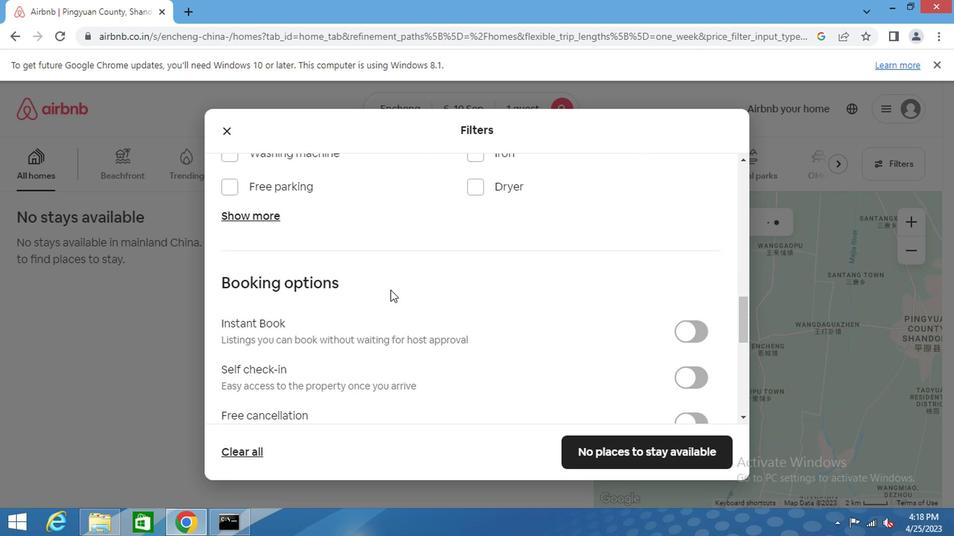 
Action: Mouse scrolled (389, 290) with delta (0, 0)
Screenshot: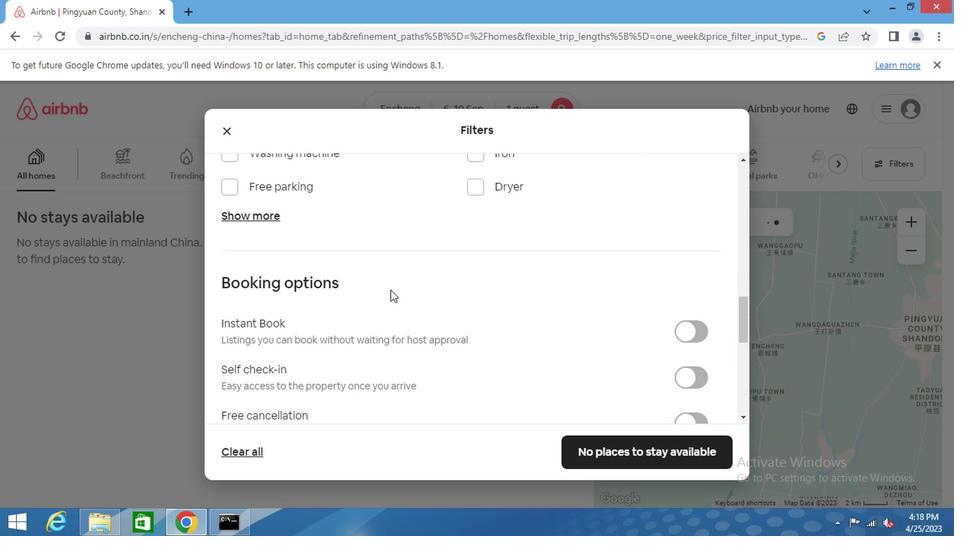 
Action: Mouse scrolled (389, 290) with delta (0, 0)
Screenshot: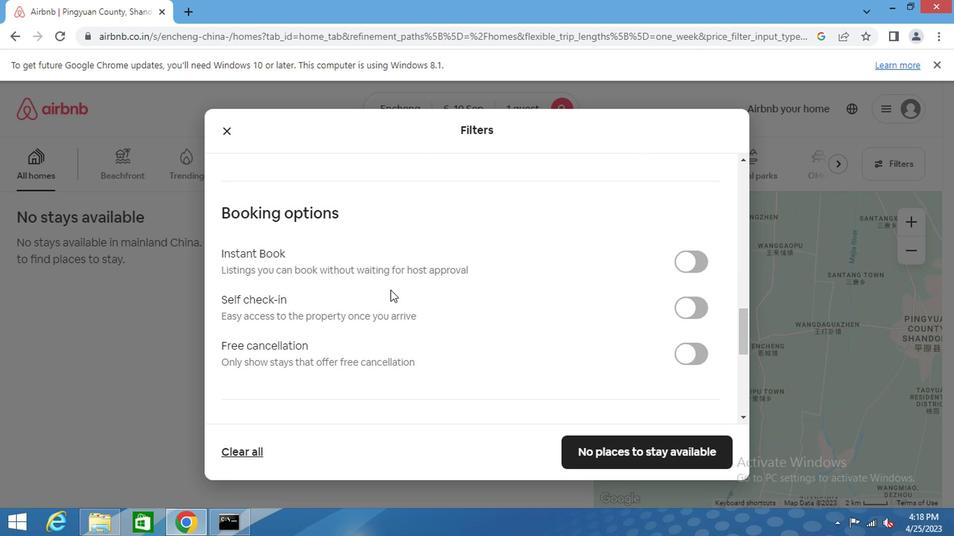 
Action: Mouse scrolled (389, 290) with delta (0, 0)
Screenshot: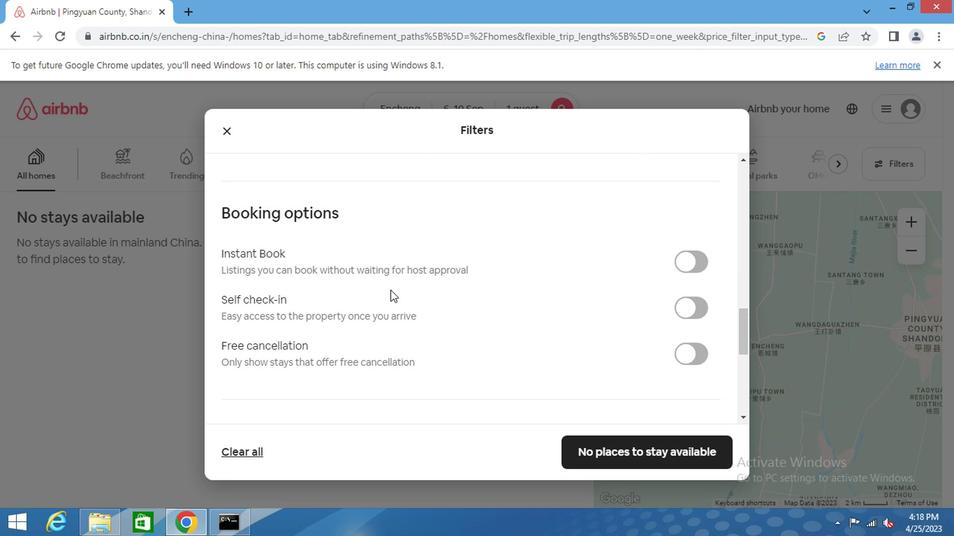 
Action: Mouse scrolled (389, 290) with delta (0, 0)
Screenshot: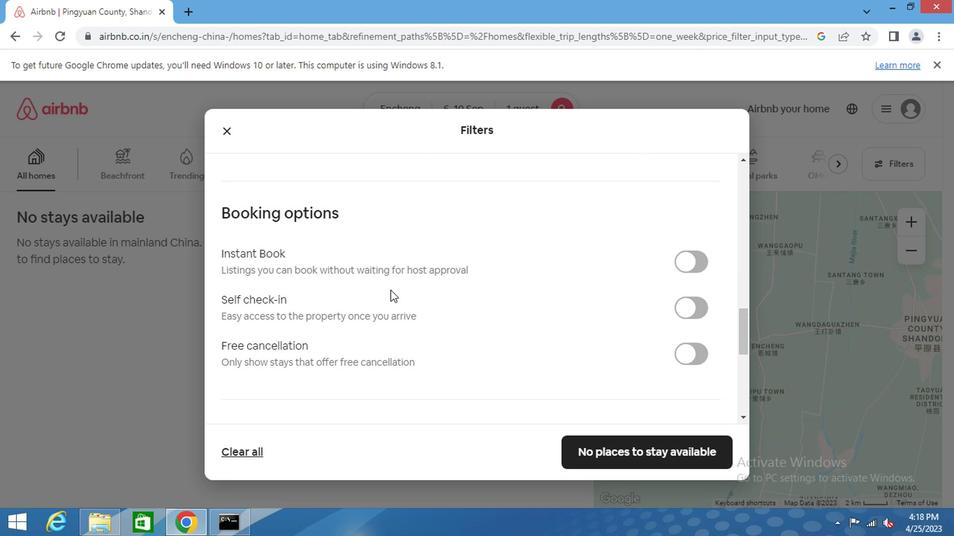 
Action: Mouse scrolled (389, 291) with delta (0, 0)
Screenshot: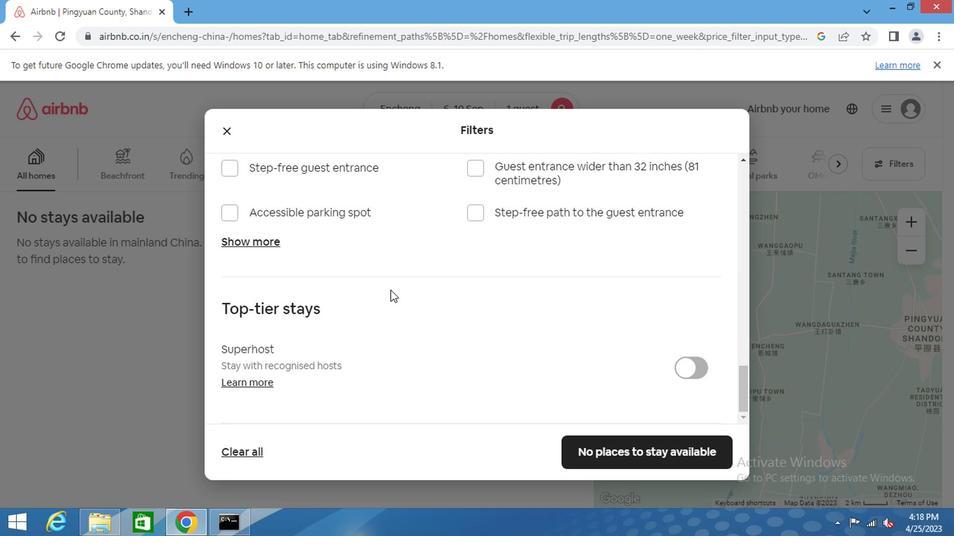 
Action: Mouse scrolled (389, 291) with delta (0, 0)
Screenshot: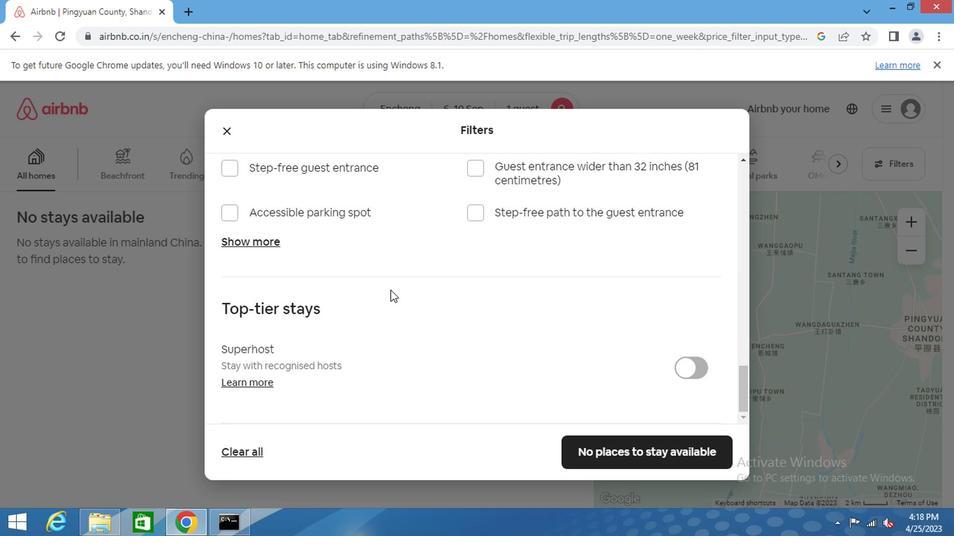 
Action: Mouse scrolled (389, 291) with delta (0, 0)
Screenshot: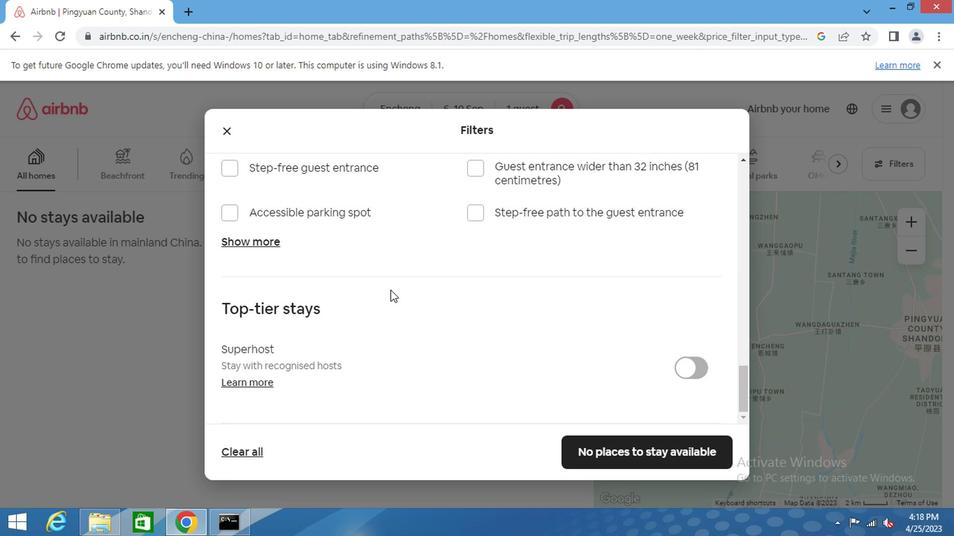 
Action: Mouse scrolled (389, 291) with delta (0, 0)
Screenshot: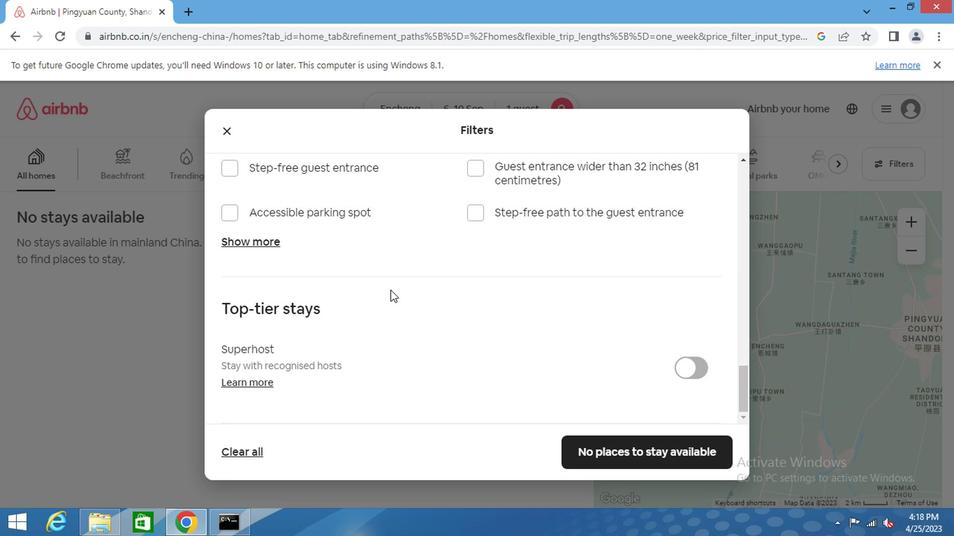 
Action: Mouse moved to (680, 250)
Screenshot: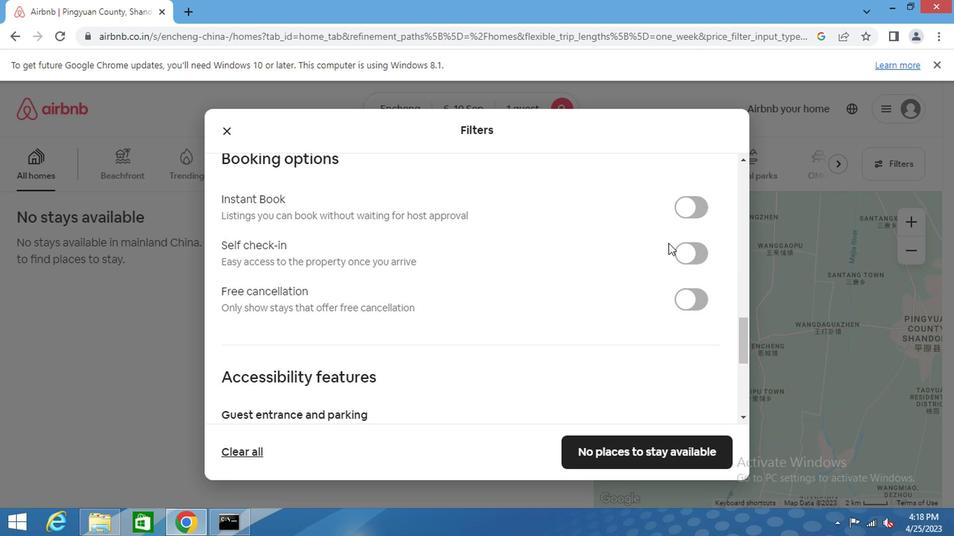 
Action: Mouse pressed left at (680, 250)
Screenshot: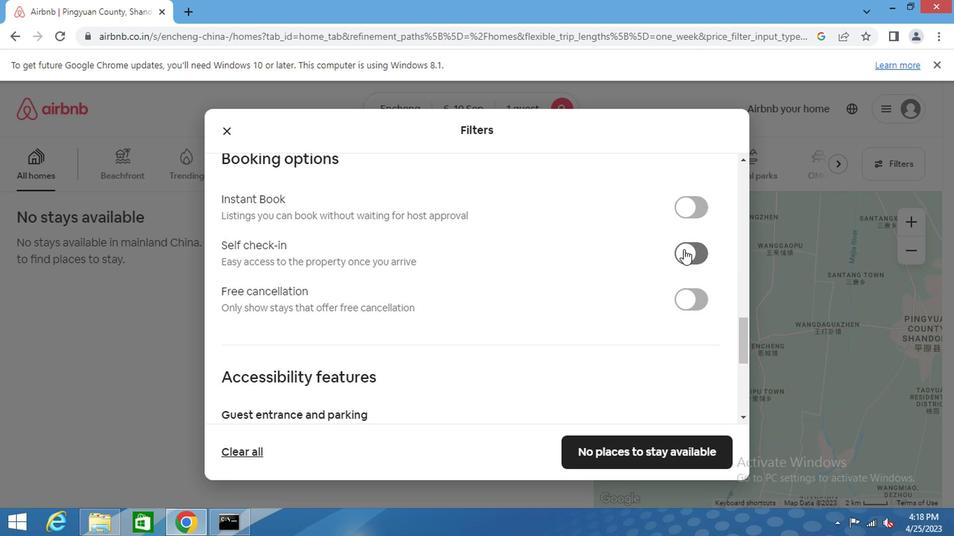 
Action: Mouse moved to (595, 304)
Screenshot: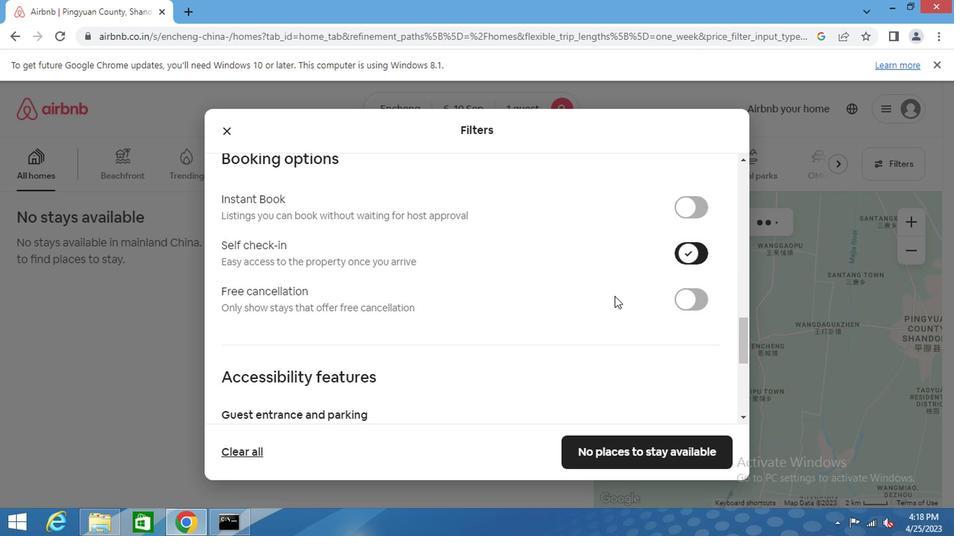 
Action: Mouse scrolled (595, 303) with delta (0, 0)
Screenshot: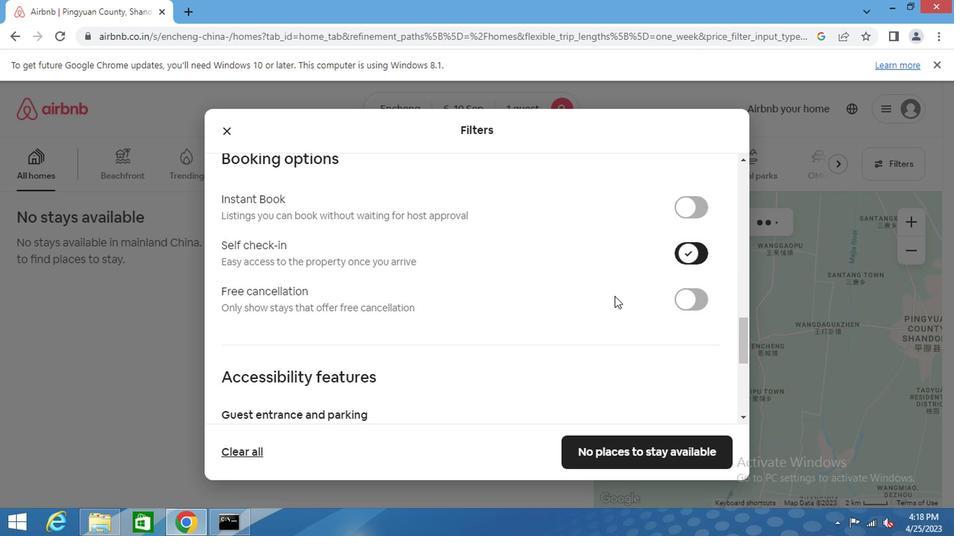
Action: Mouse moved to (594, 305)
Screenshot: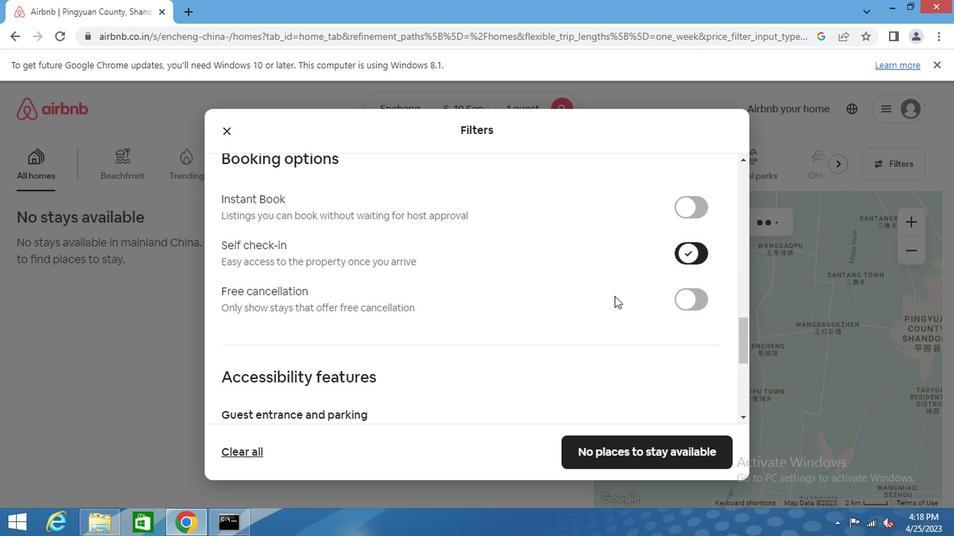 
Action: Mouse scrolled (594, 304) with delta (0, 0)
Screenshot: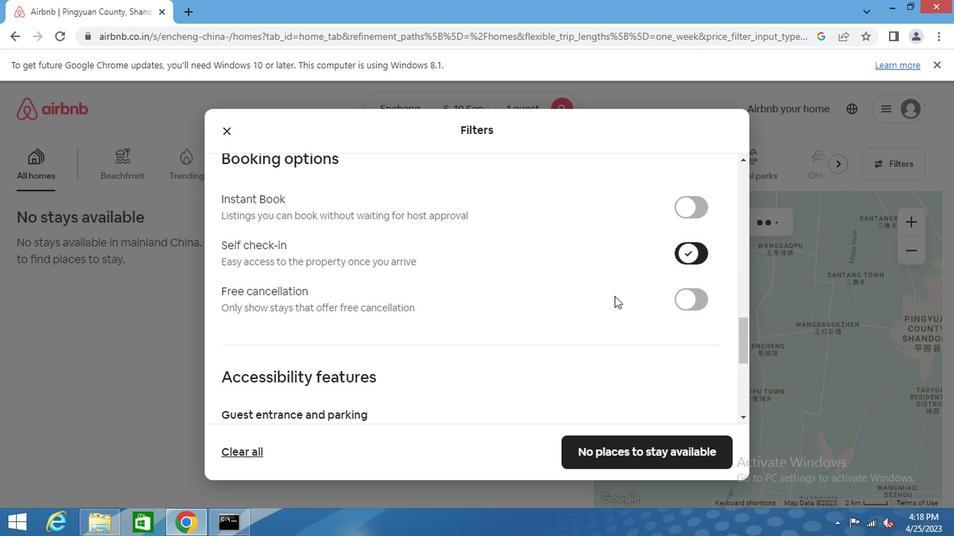 
Action: Mouse scrolled (594, 304) with delta (0, 0)
Screenshot: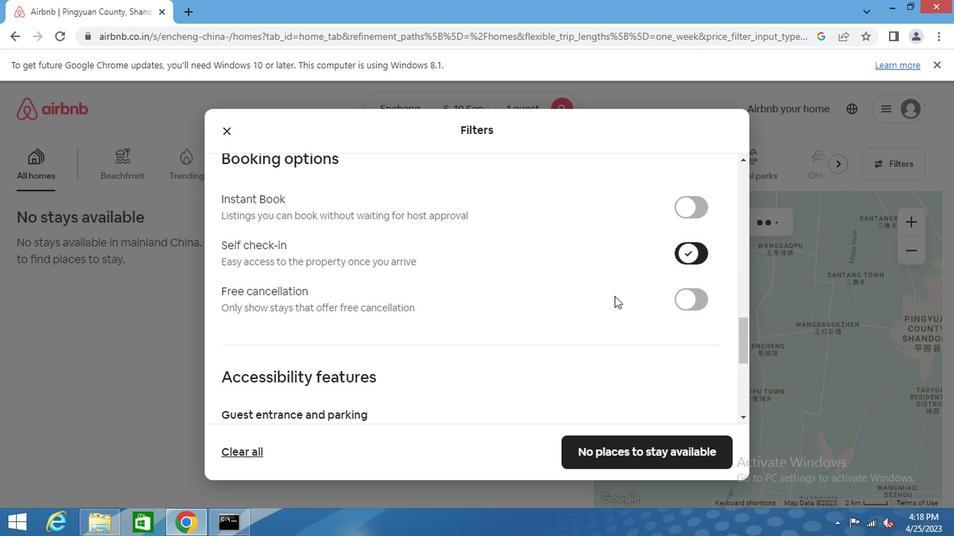 
Action: Mouse moved to (593, 306)
Screenshot: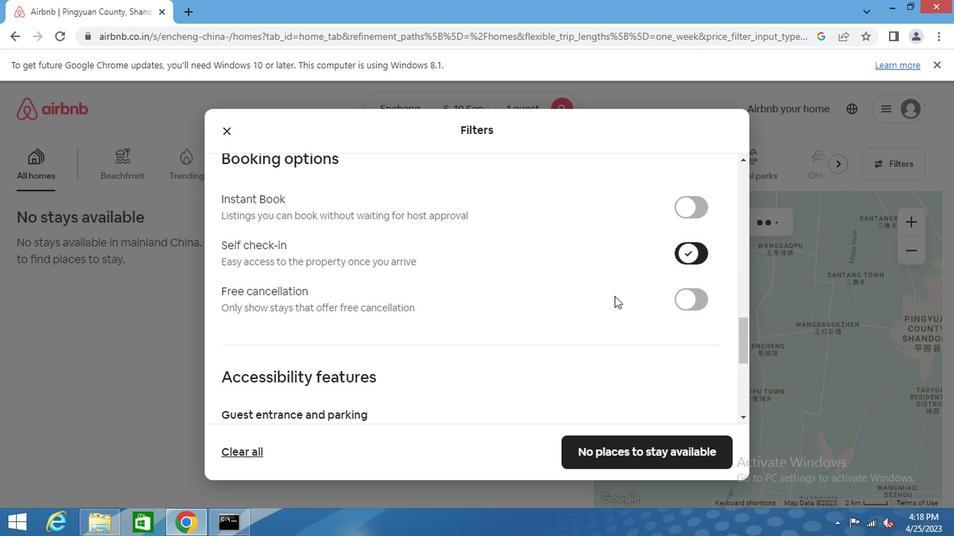 
Action: Mouse scrolled (593, 305) with delta (0, 0)
Screenshot: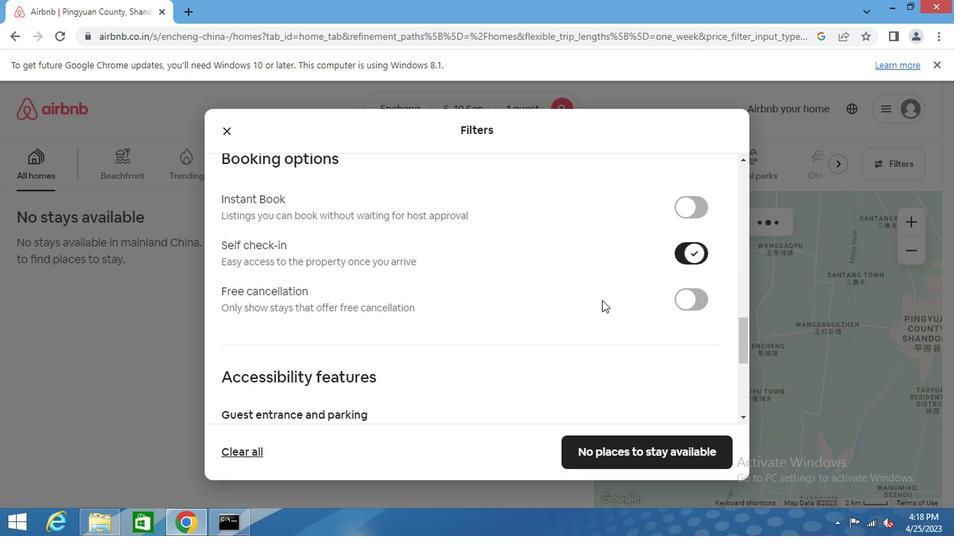 
Action: Mouse scrolled (593, 305) with delta (0, 0)
Screenshot: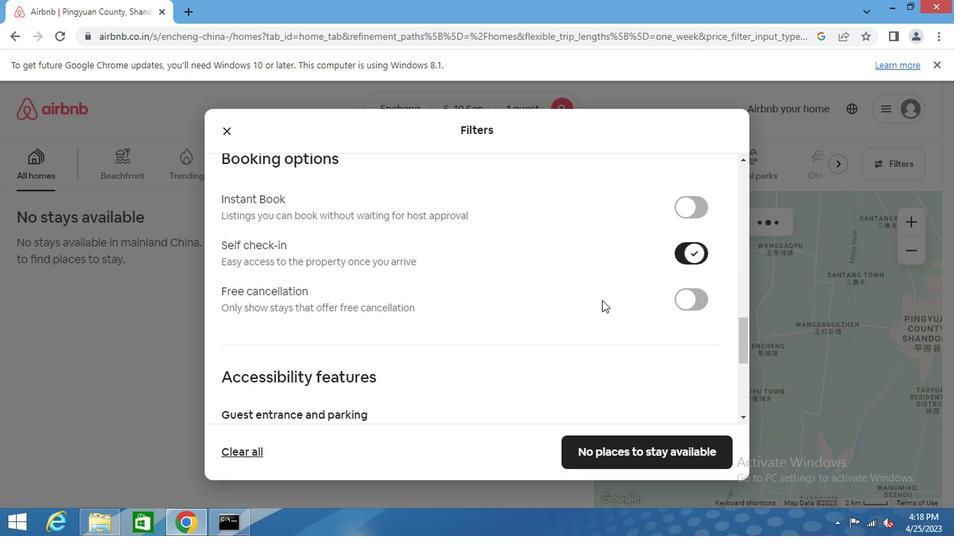 
Action: Mouse scrolled (593, 305) with delta (0, 0)
Screenshot: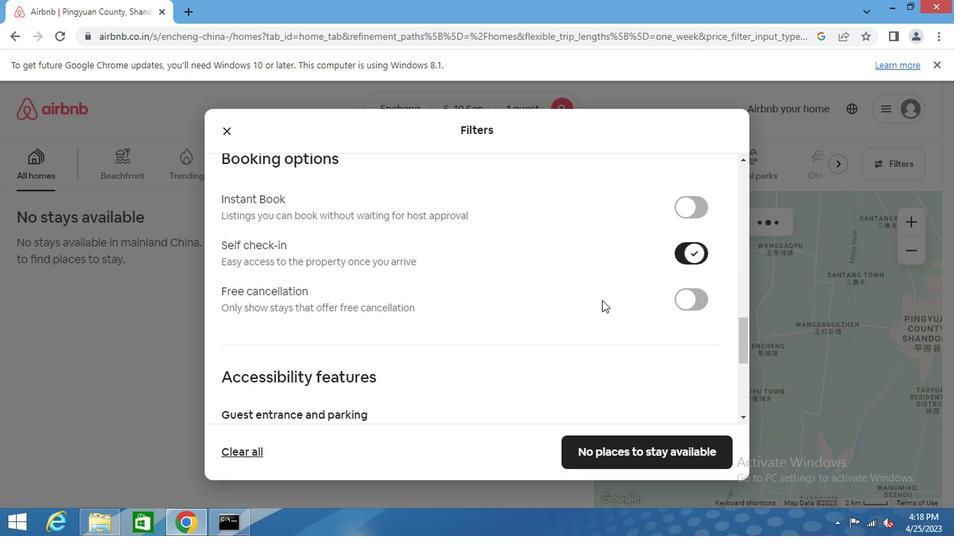 
Action: Mouse moved to (593, 306)
Screenshot: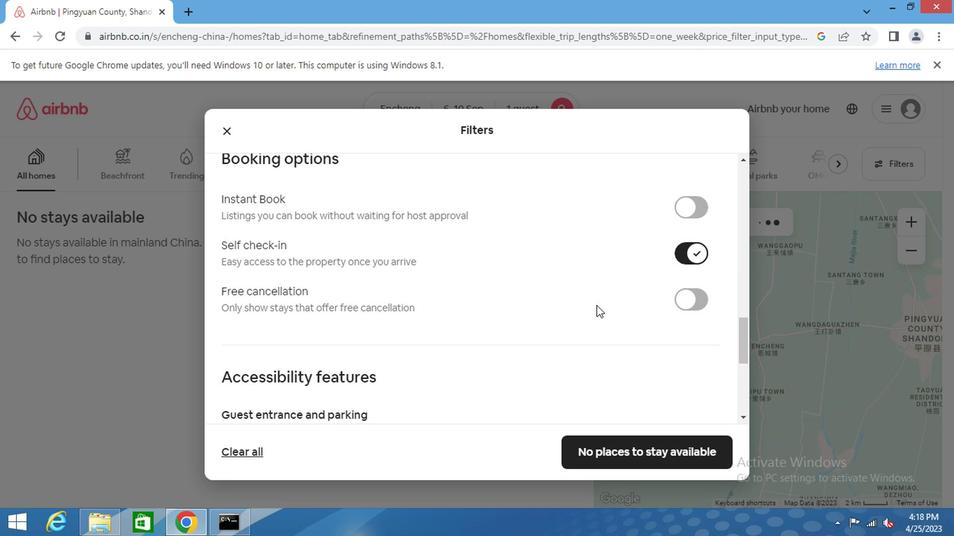 
Action: Mouse scrolled (593, 305) with delta (0, 0)
Screenshot: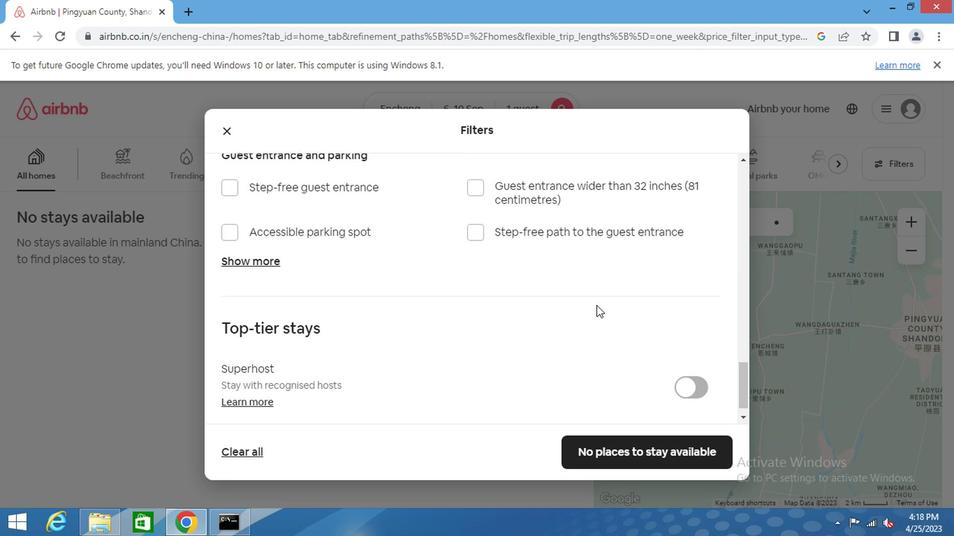 
Action: Mouse scrolled (593, 305) with delta (0, 0)
Screenshot: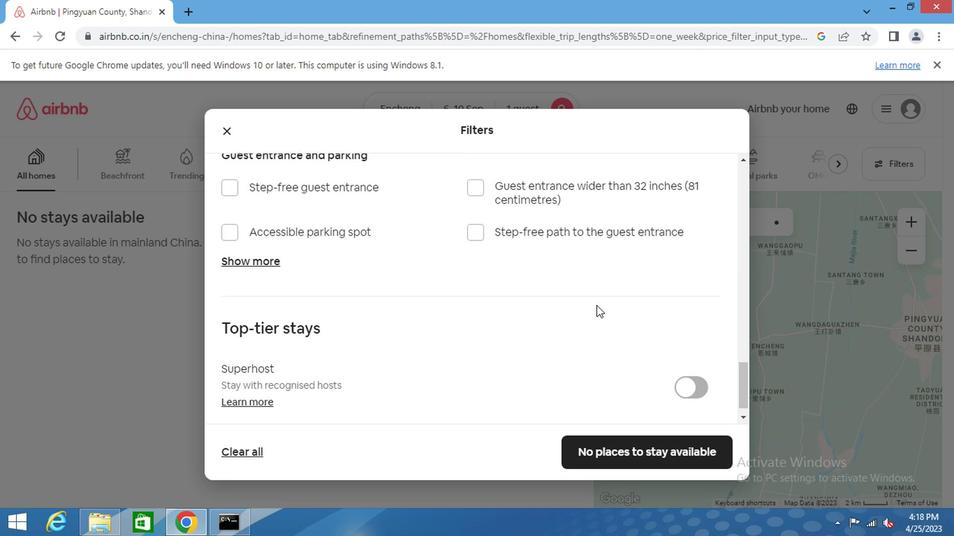 
Action: Mouse scrolled (593, 305) with delta (0, 0)
Screenshot: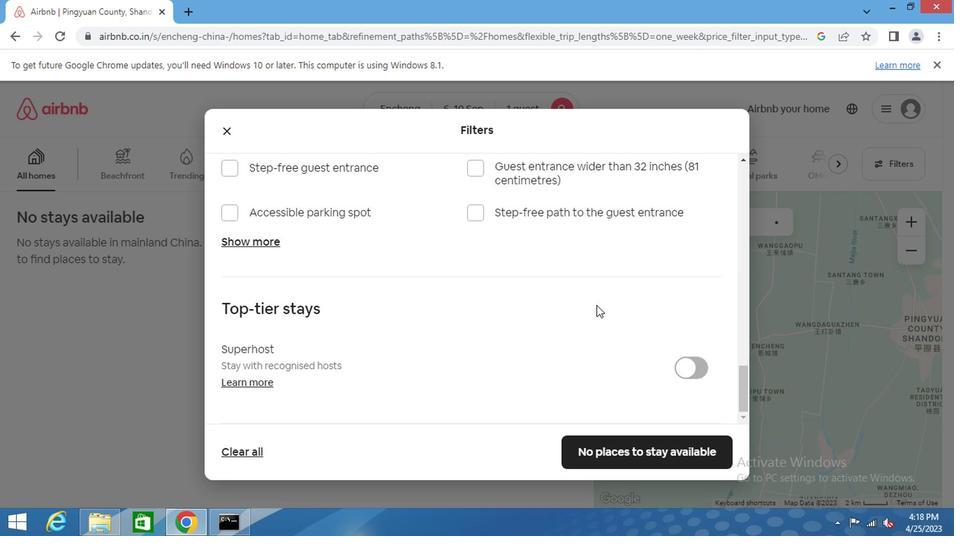 
Action: Mouse scrolled (593, 305) with delta (0, 0)
Screenshot: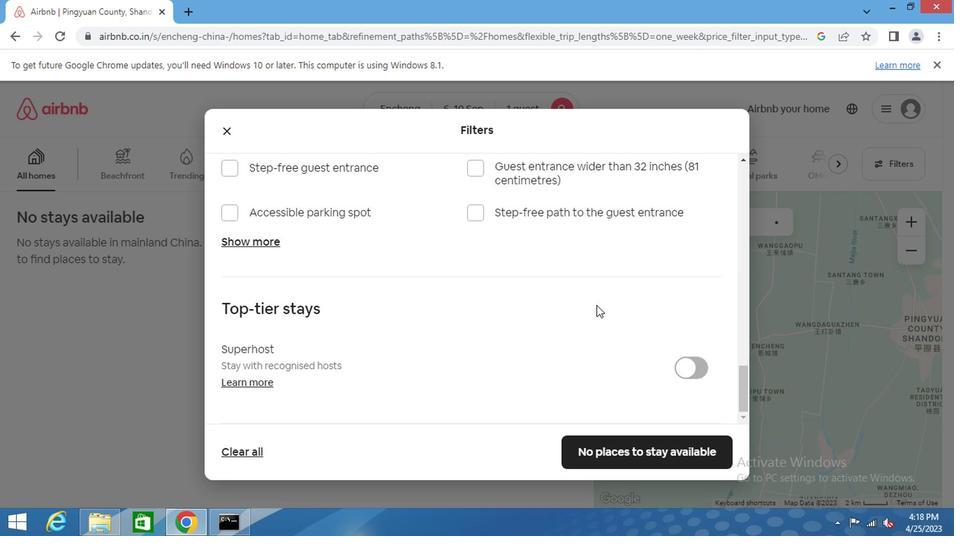 
Action: Mouse scrolled (593, 305) with delta (0, 0)
Screenshot: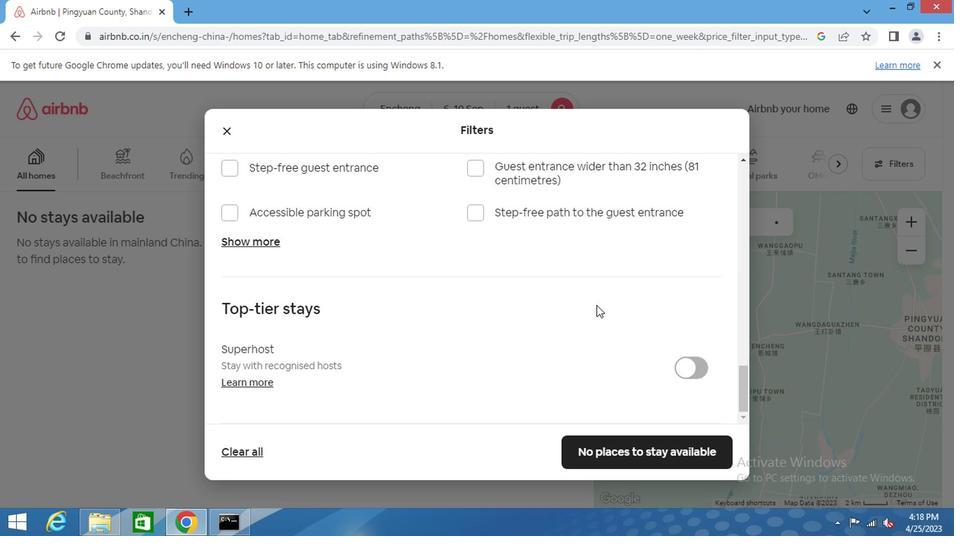
Action: Mouse scrolled (593, 305) with delta (0, 0)
Screenshot: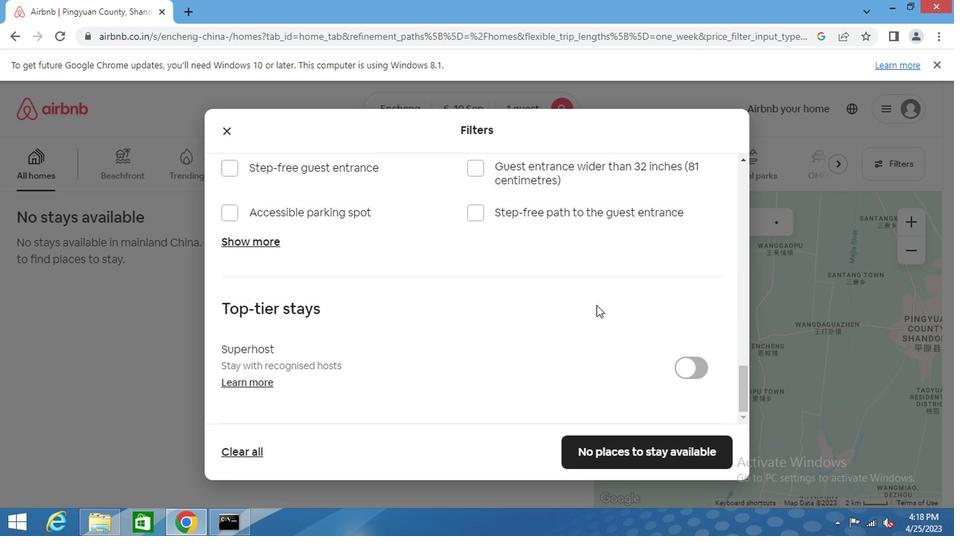 
Action: Mouse moved to (607, 453)
Screenshot: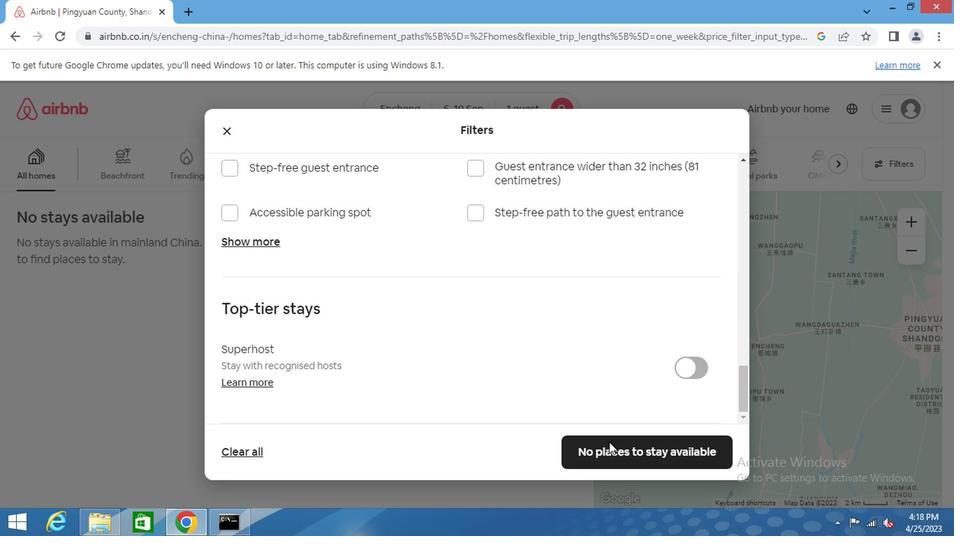 
Action: Mouse pressed left at (607, 453)
Screenshot: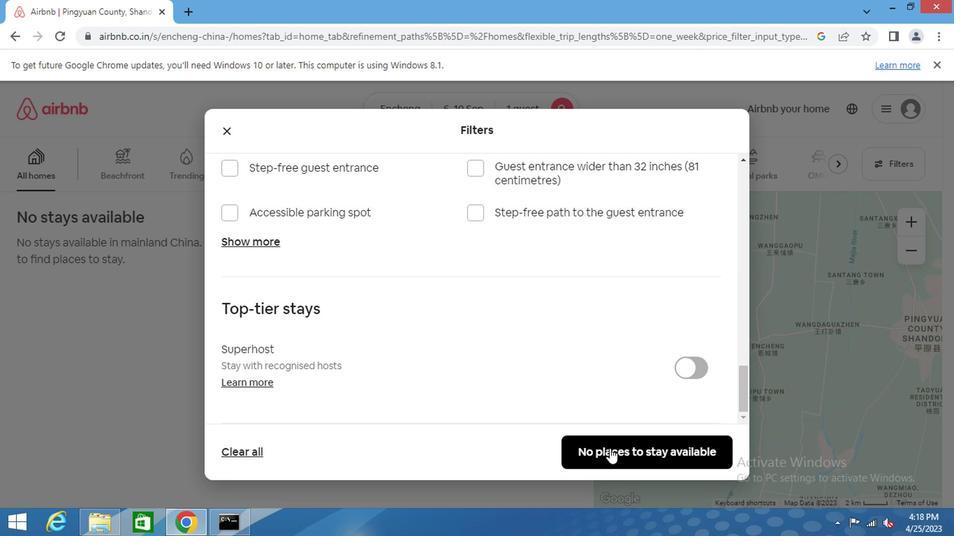 
